 Task: Create a due date automation trigger when advanced on, on the tuesday after a card is due add fields with custom field "Resume" cleared at 11:00 AM.
Action: Mouse moved to (1191, 86)
Screenshot: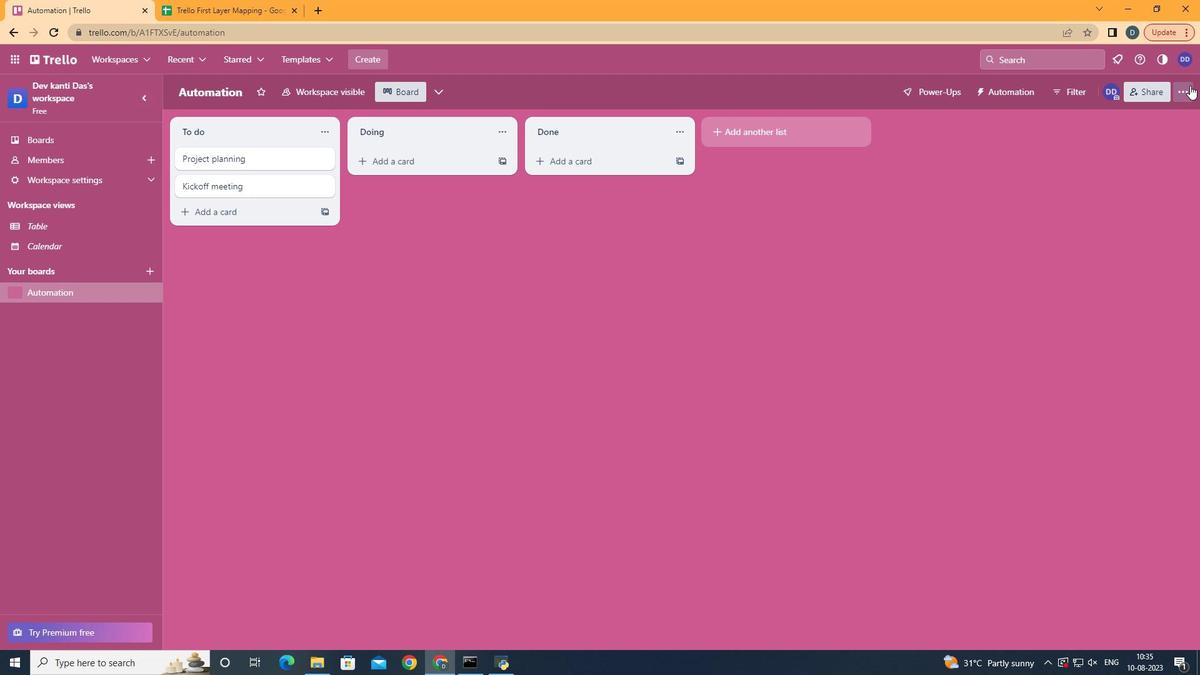 
Action: Mouse pressed left at (1191, 86)
Screenshot: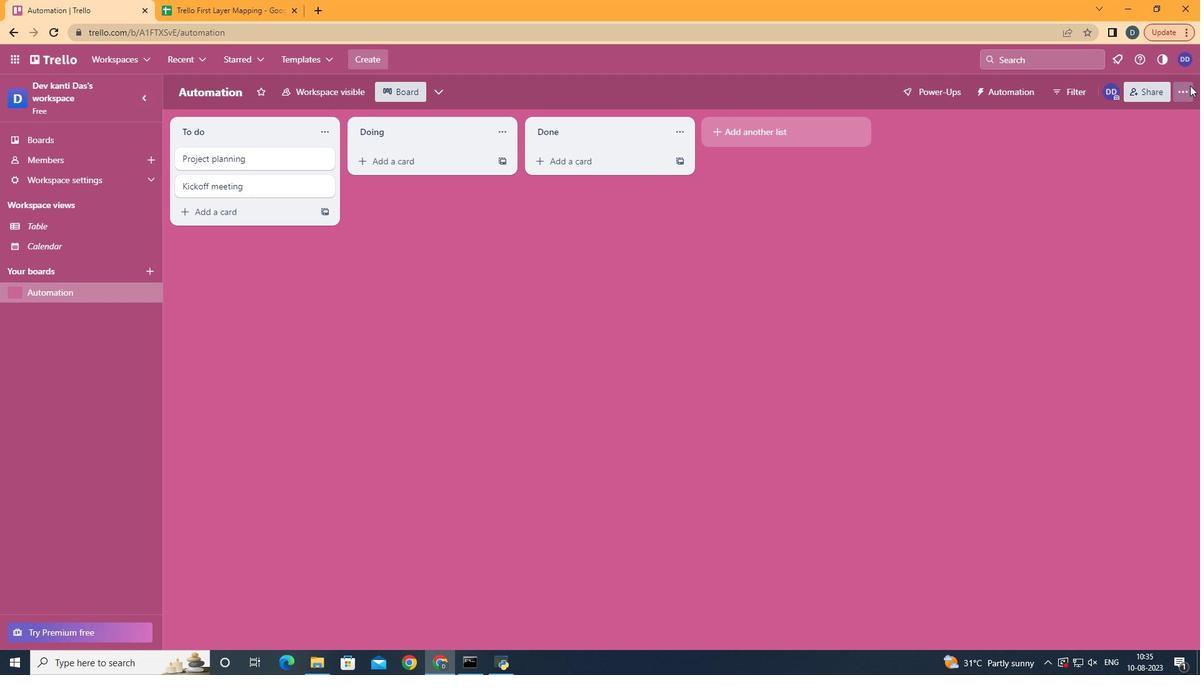 
Action: Mouse moved to (1095, 252)
Screenshot: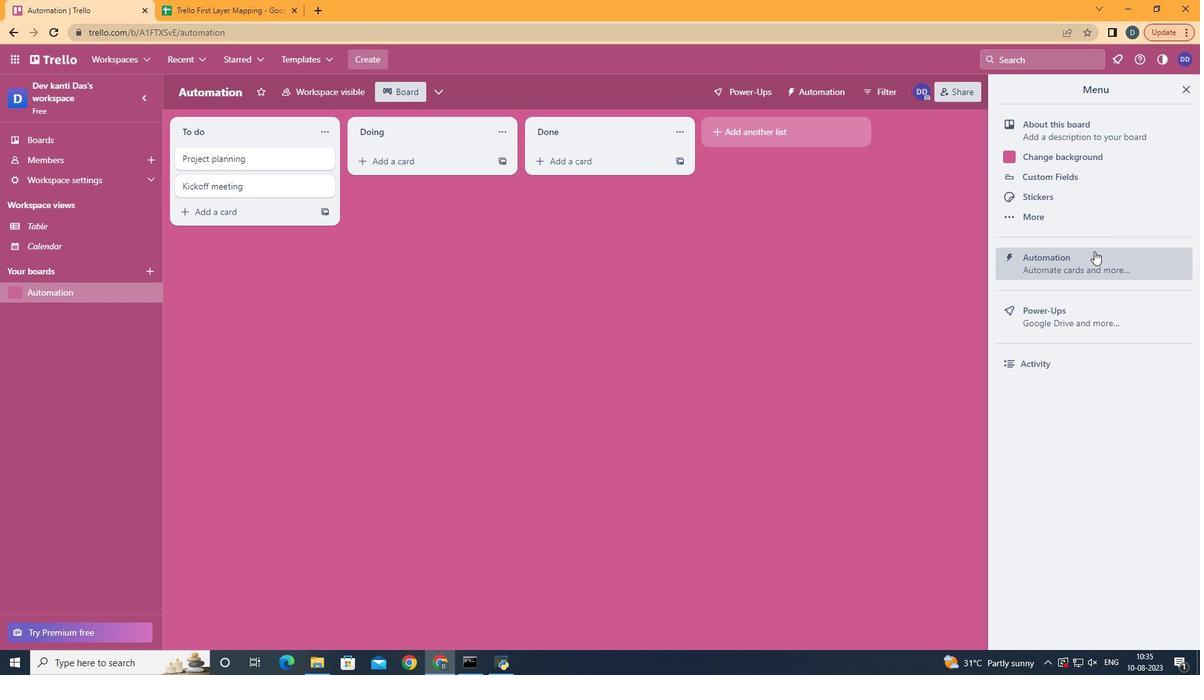
Action: Mouse pressed left at (1095, 252)
Screenshot: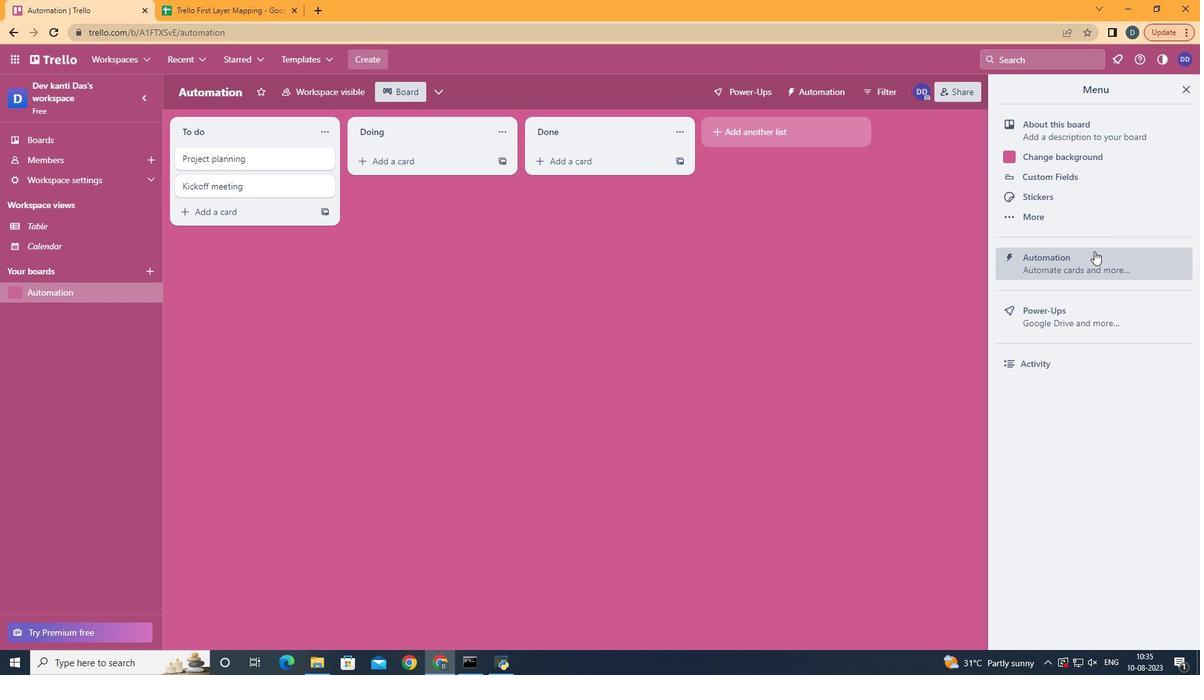 
Action: Mouse moved to (224, 243)
Screenshot: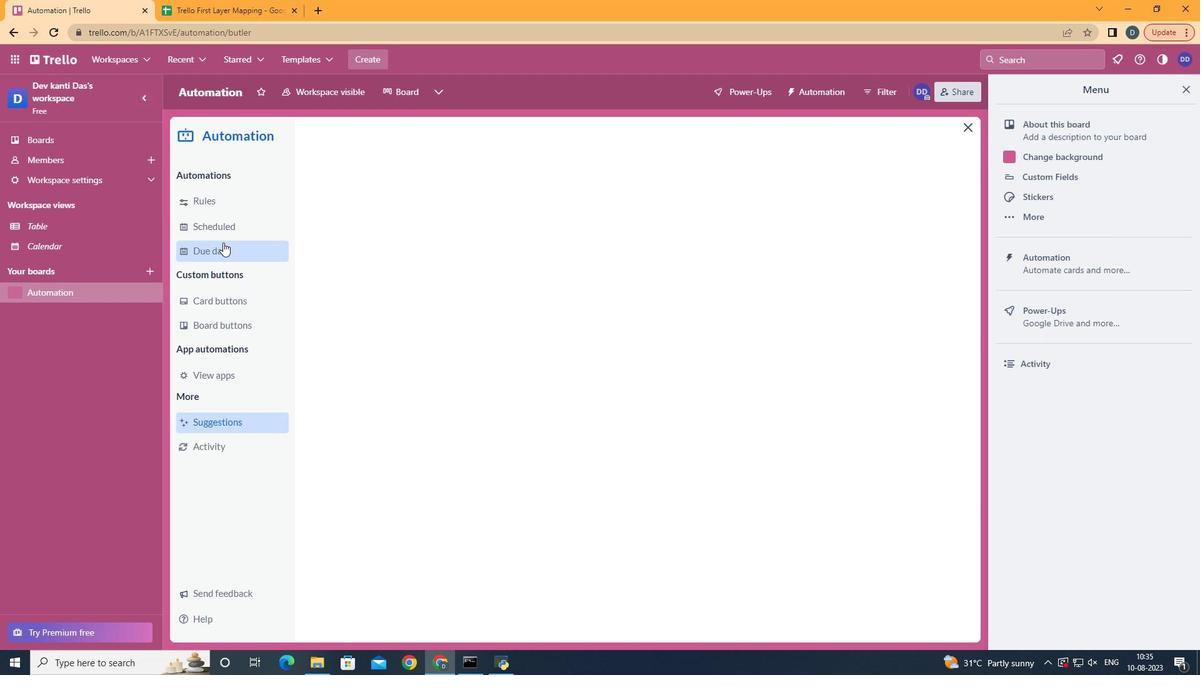 
Action: Mouse pressed left at (224, 243)
Screenshot: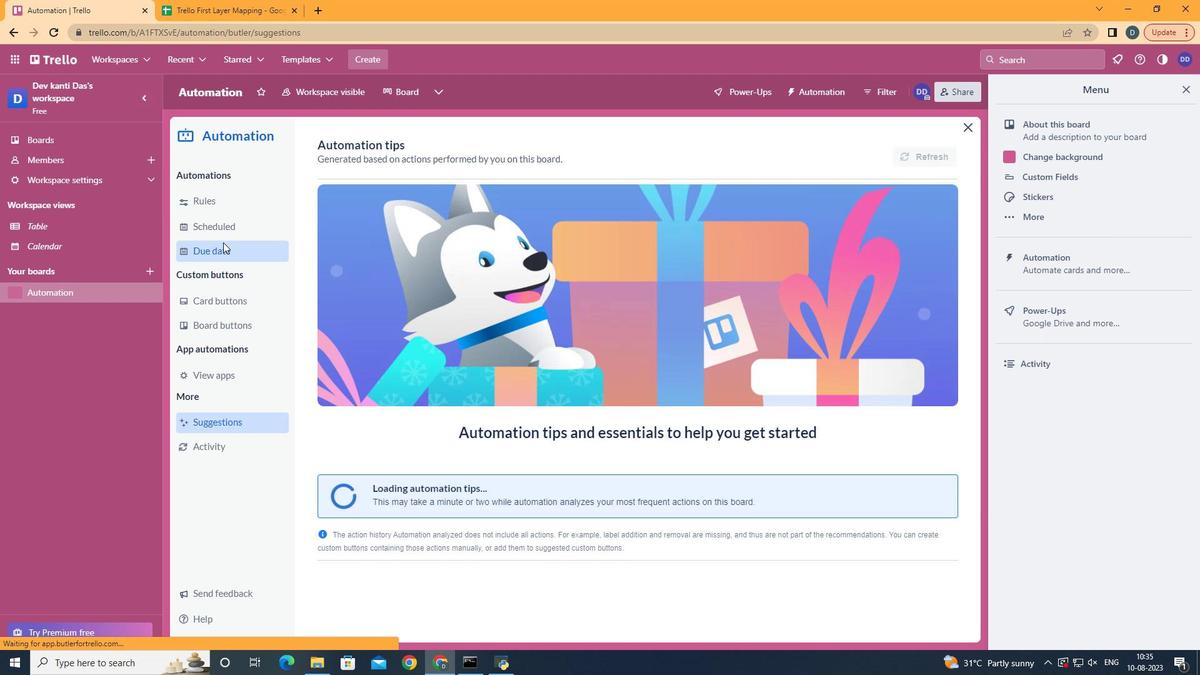 
Action: Mouse moved to (876, 153)
Screenshot: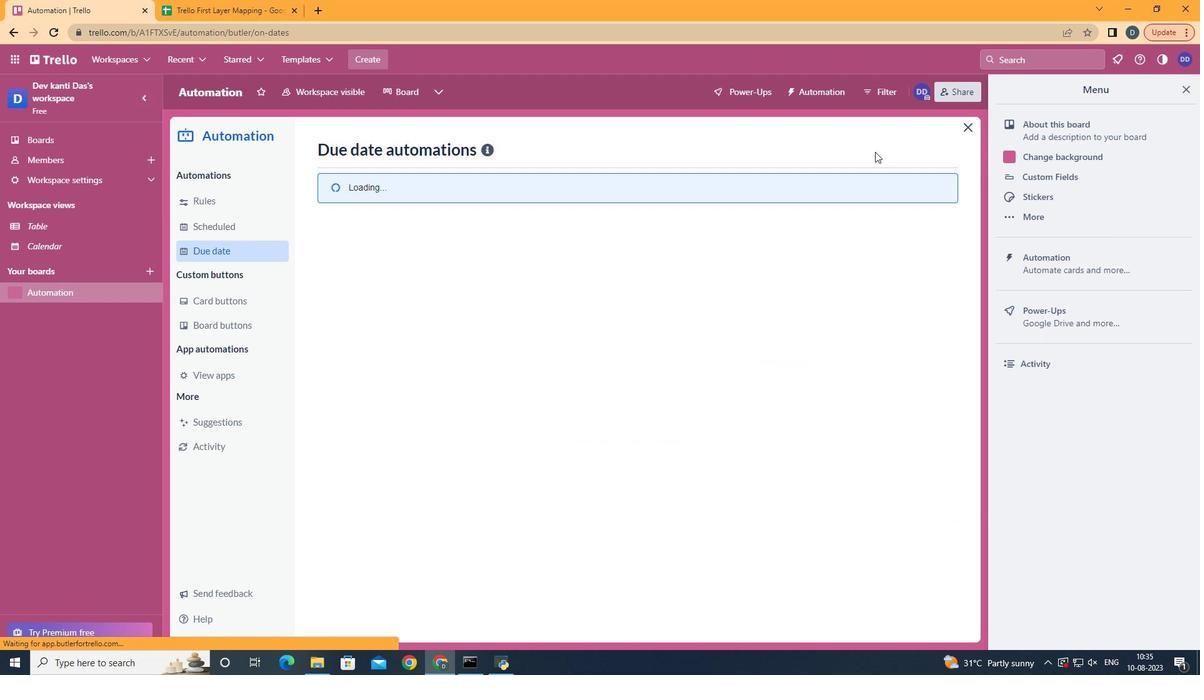 
Action: Mouse pressed left at (876, 153)
Screenshot: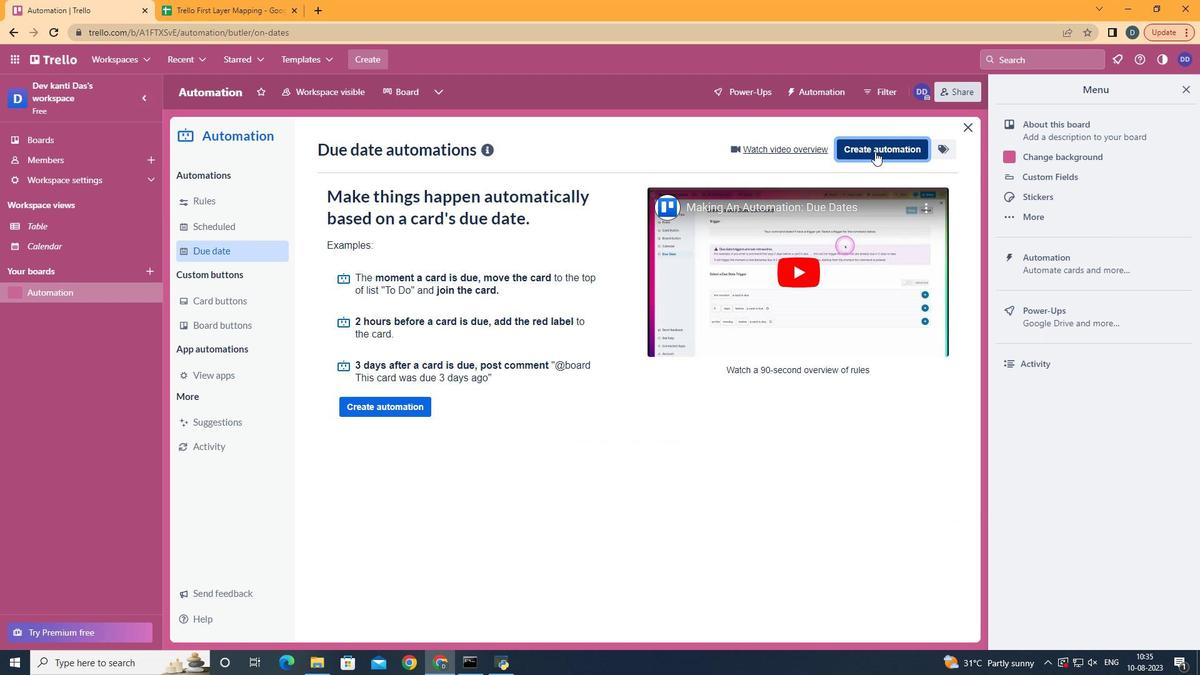 
Action: Mouse moved to (634, 265)
Screenshot: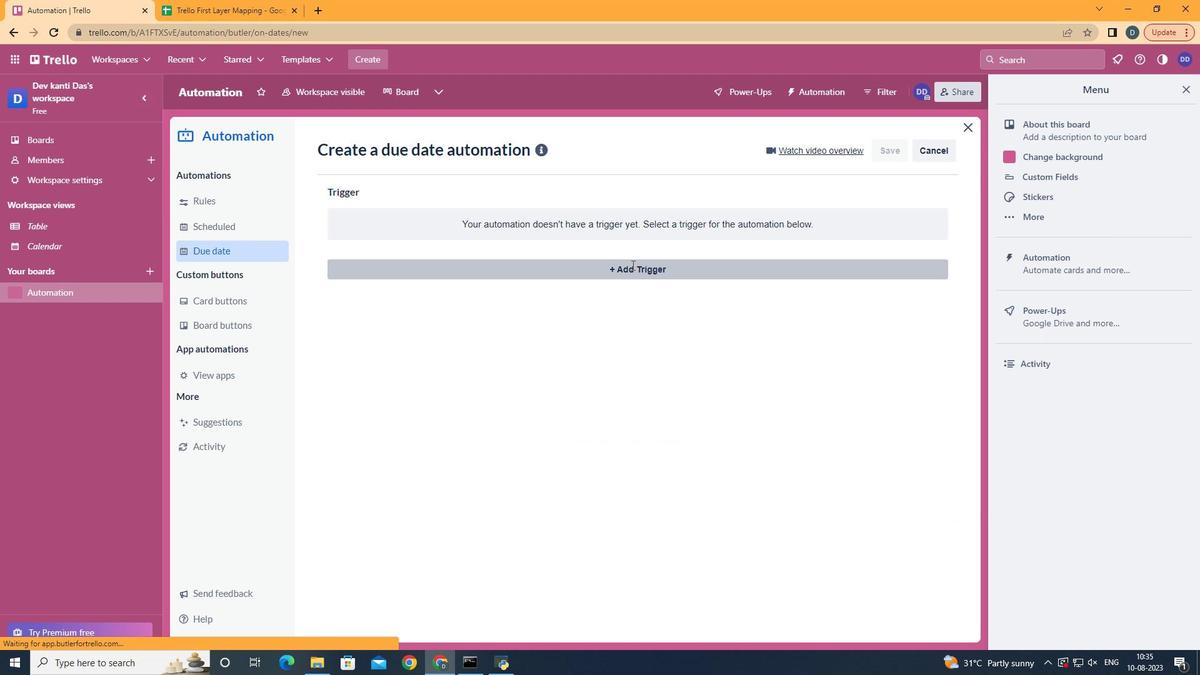 
Action: Mouse pressed left at (634, 265)
Screenshot: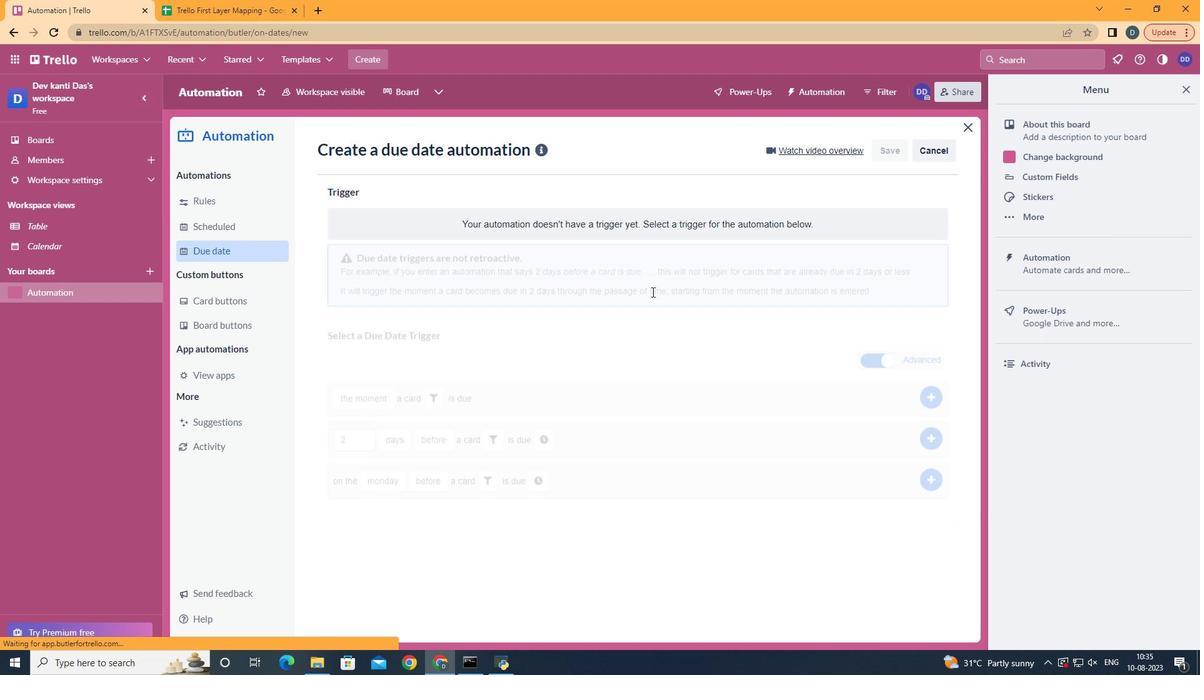 
Action: Mouse moved to (406, 356)
Screenshot: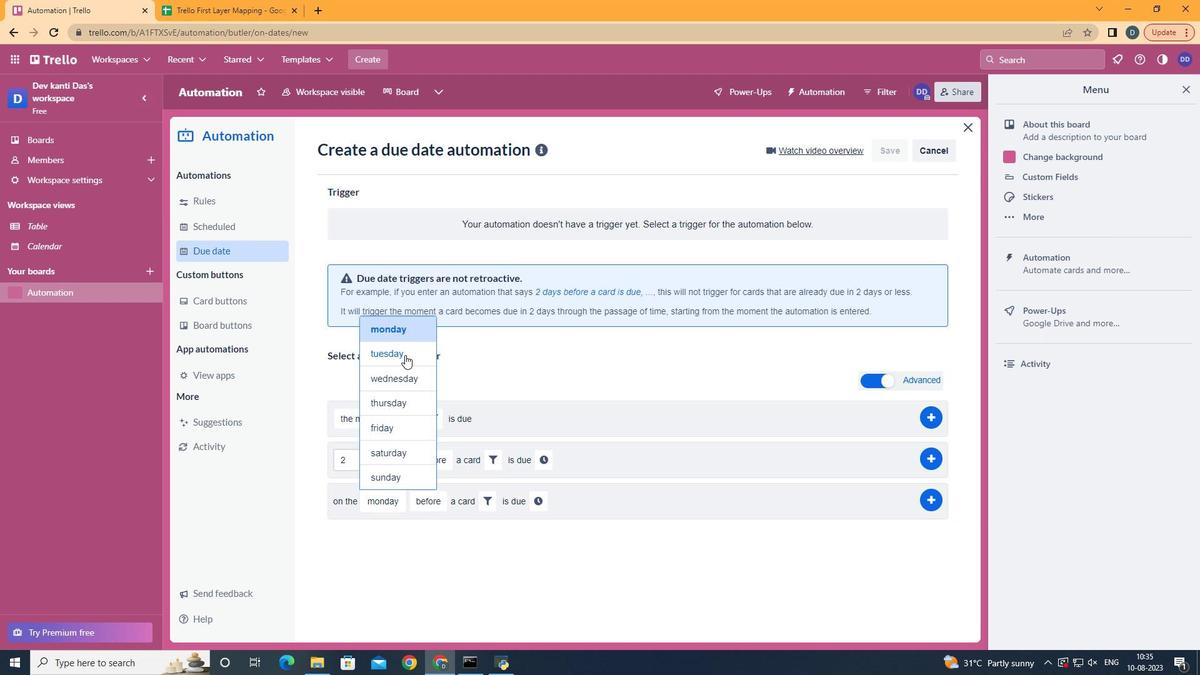 
Action: Mouse pressed left at (406, 356)
Screenshot: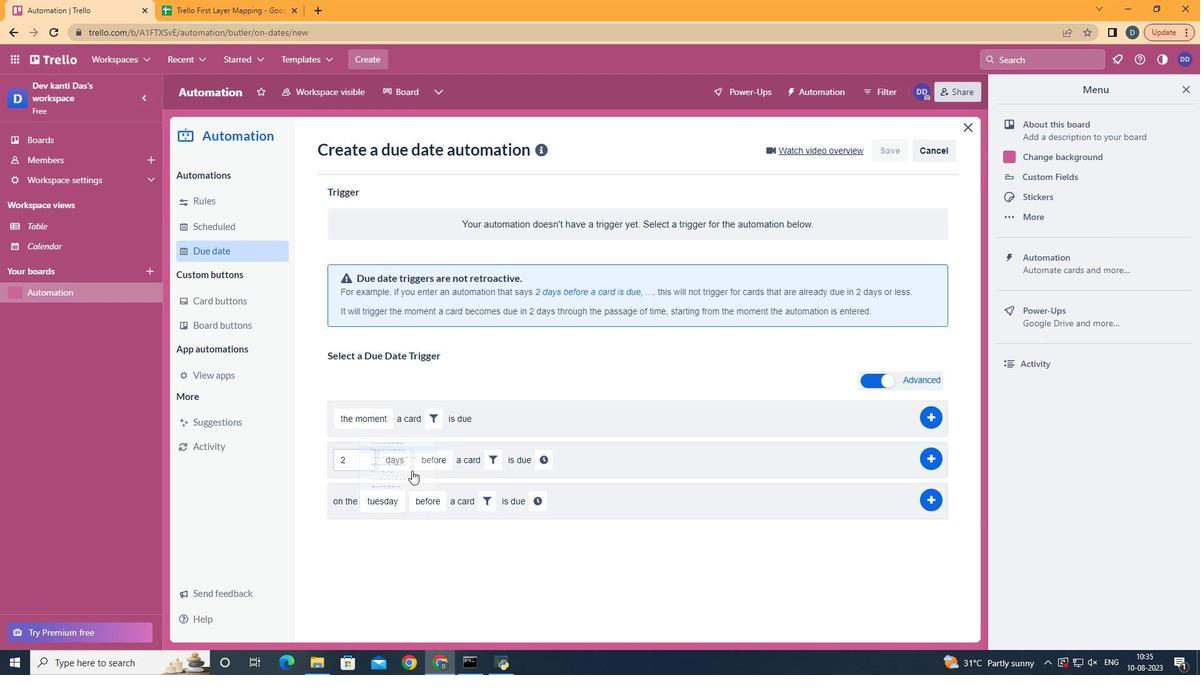 
Action: Mouse moved to (440, 543)
Screenshot: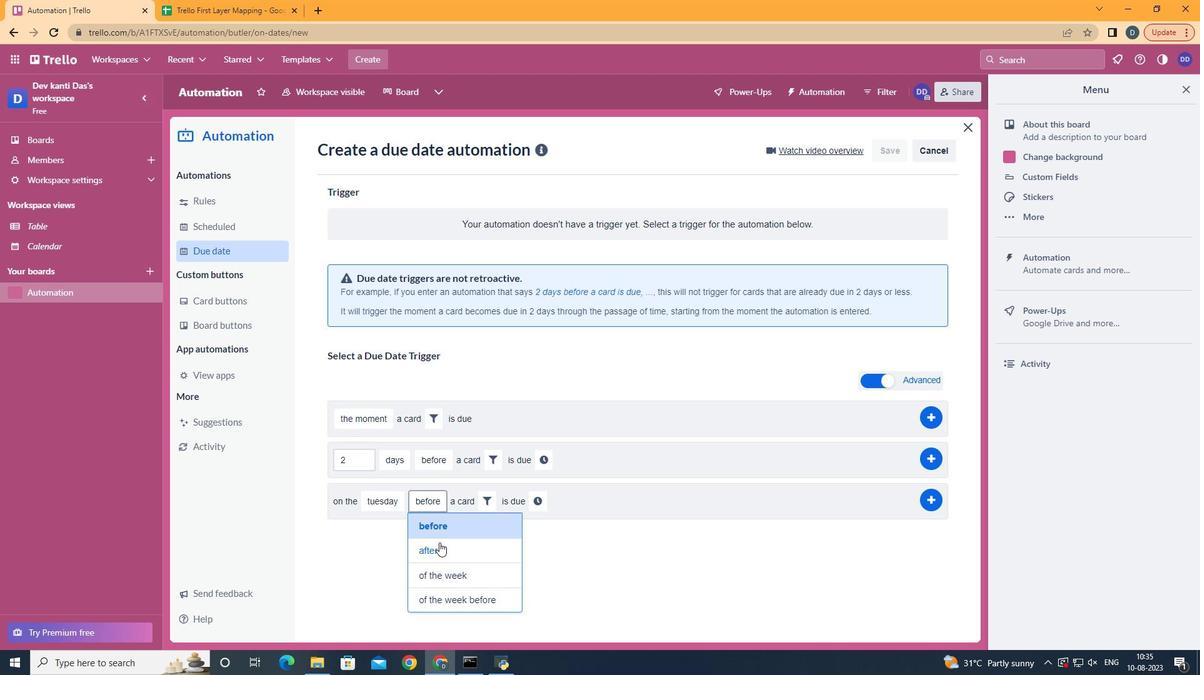 
Action: Mouse pressed left at (440, 543)
Screenshot: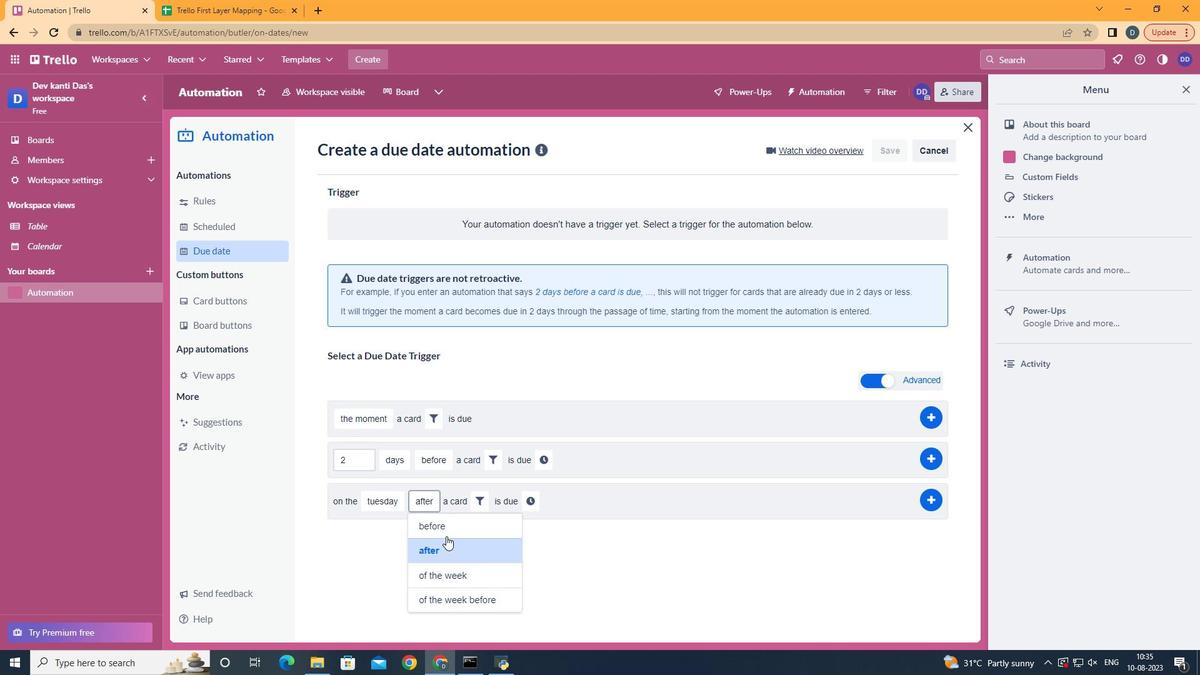 
Action: Mouse moved to (478, 509)
Screenshot: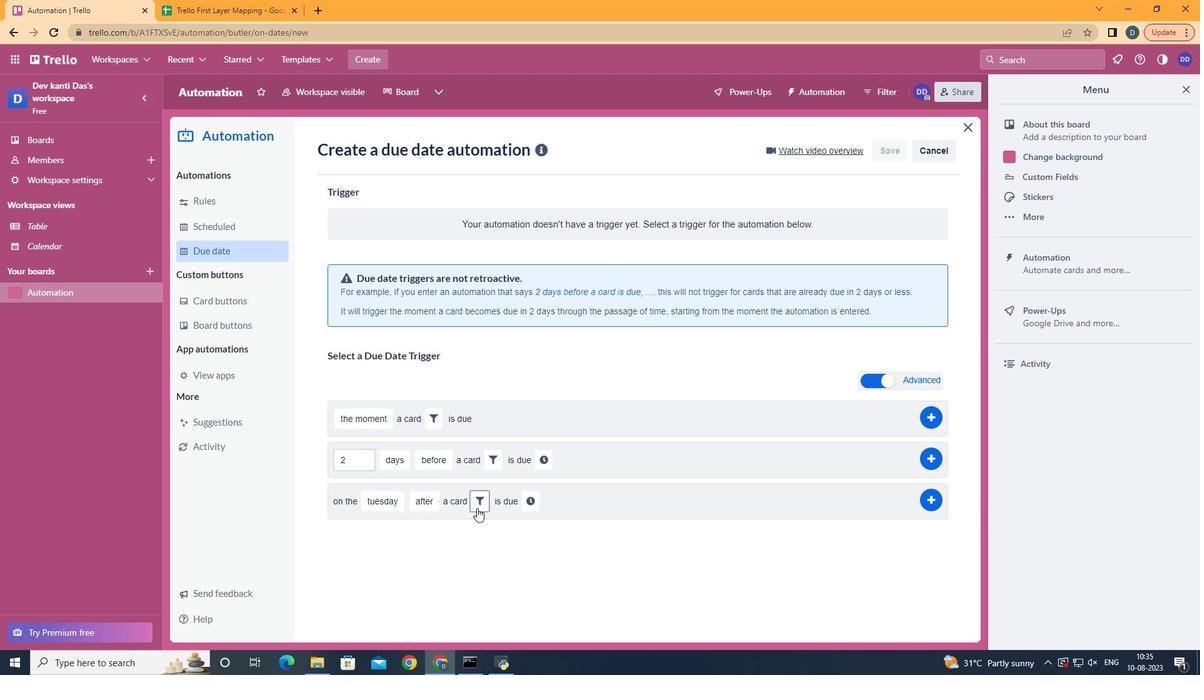 
Action: Mouse pressed left at (478, 509)
Screenshot: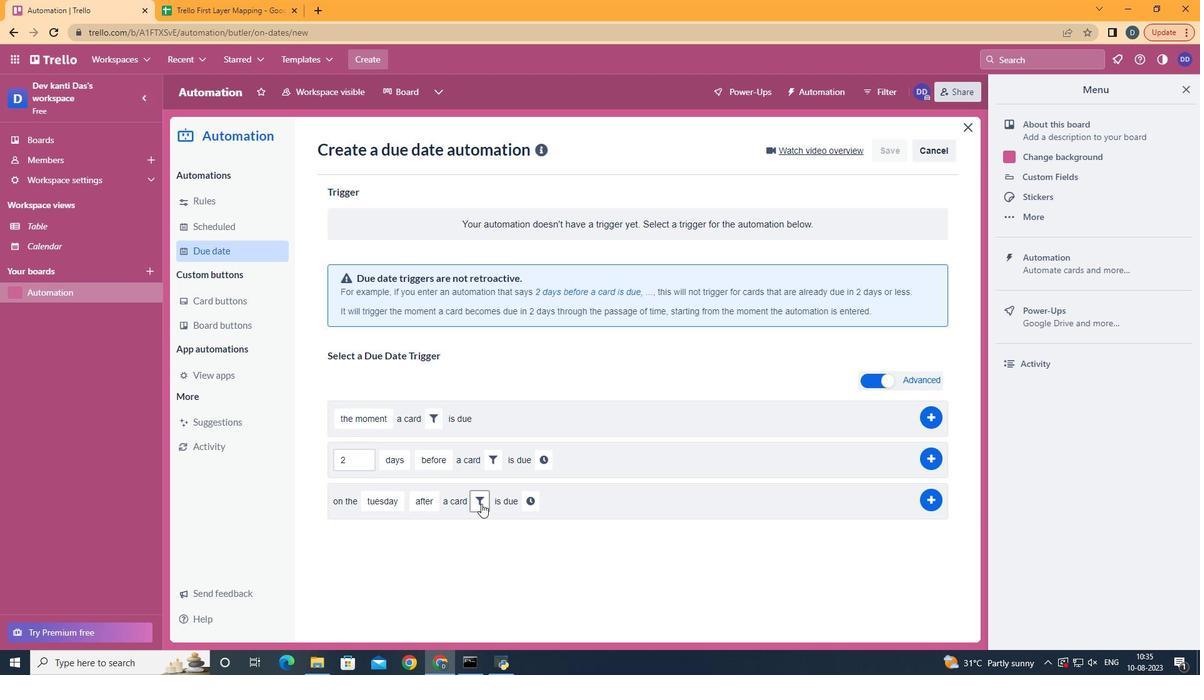 
Action: Mouse moved to (678, 533)
Screenshot: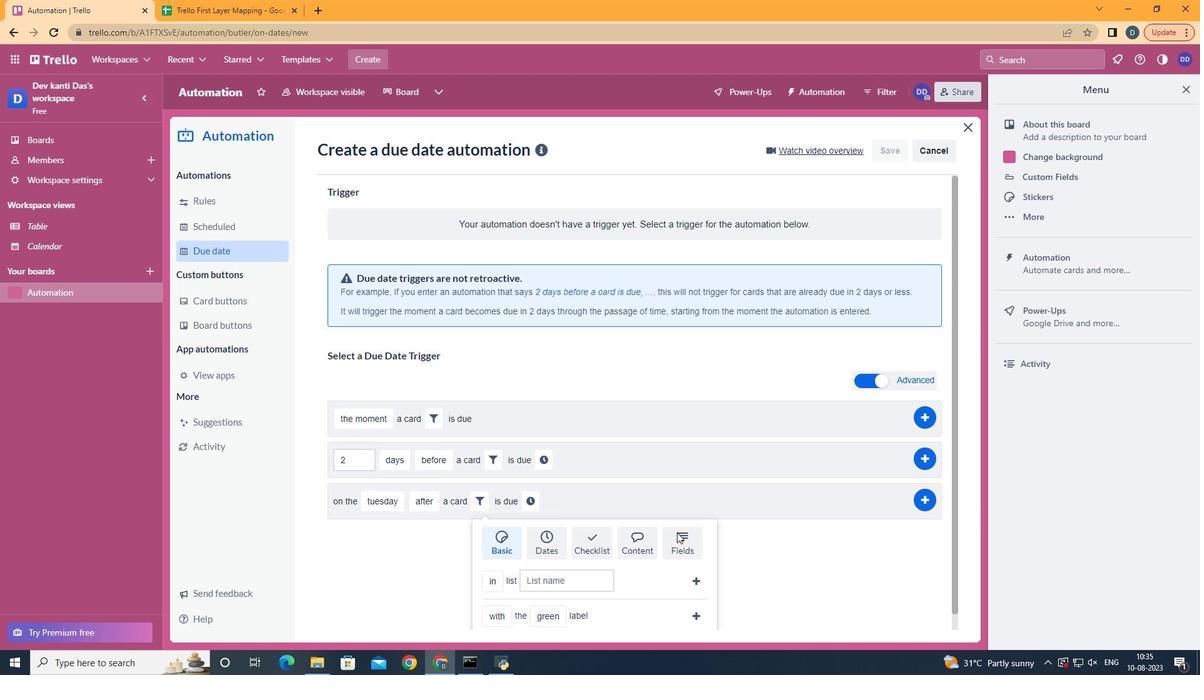 
Action: Mouse pressed left at (678, 533)
Screenshot: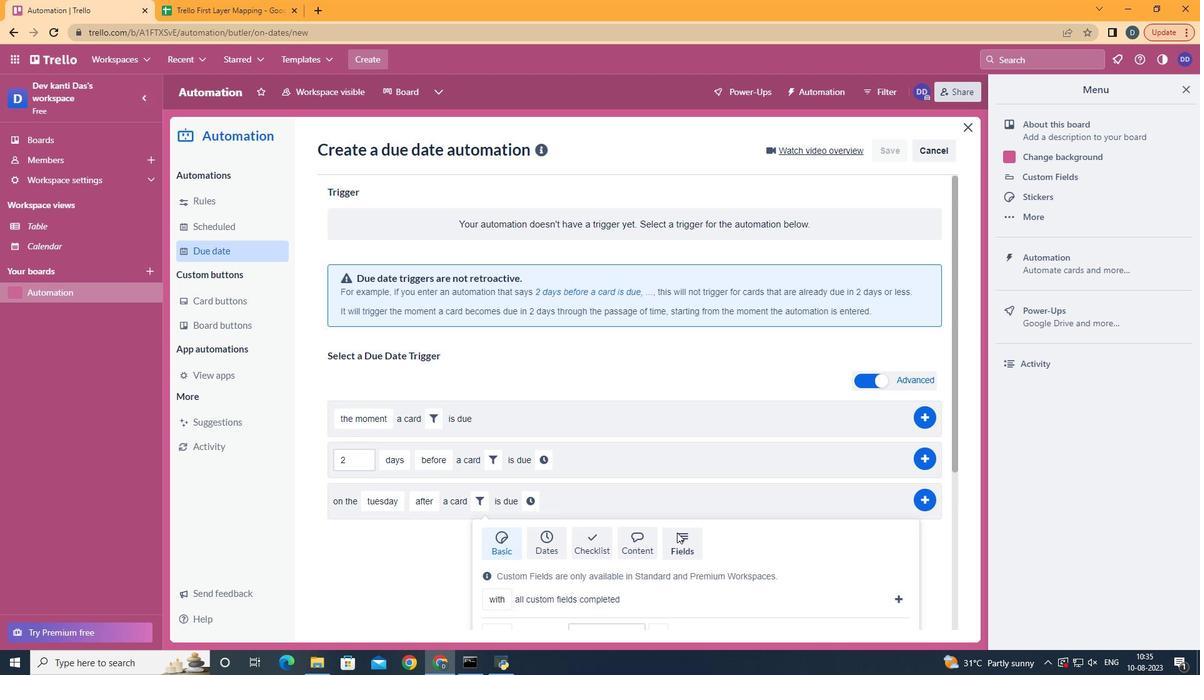 
Action: Mouse scrolled (678, 533) with delta (0, 0)
Screenshot: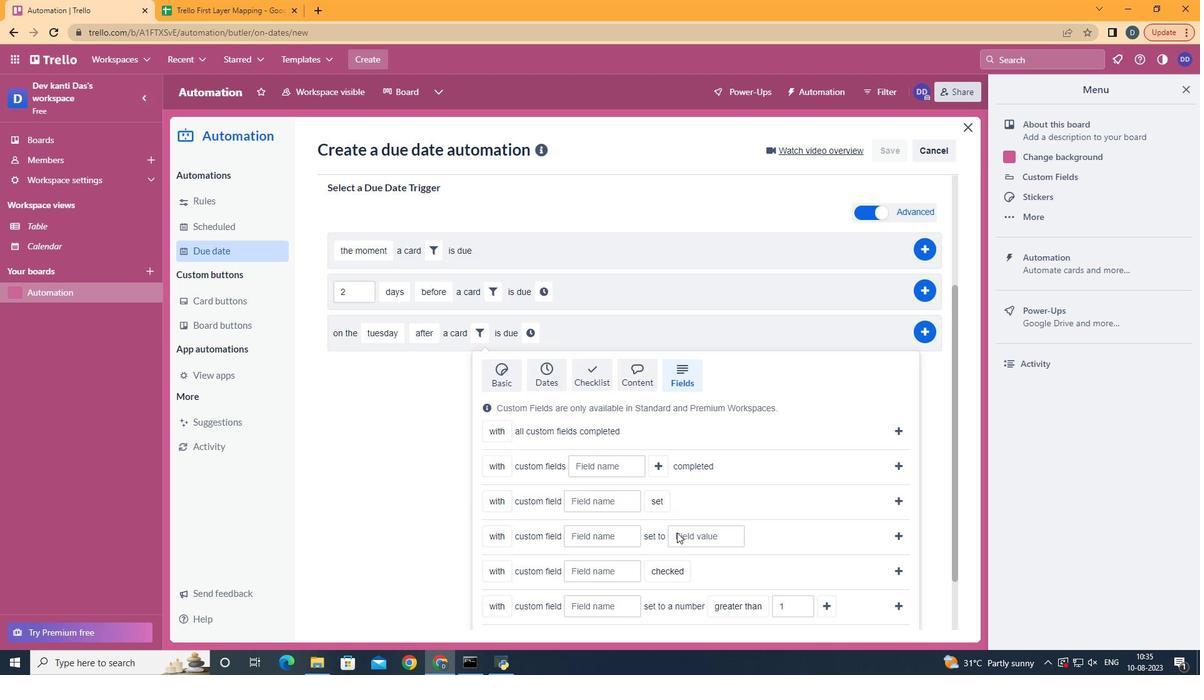 
Action: Mouse scrolled (678, 533) with delta (0, 0)
Screenshot: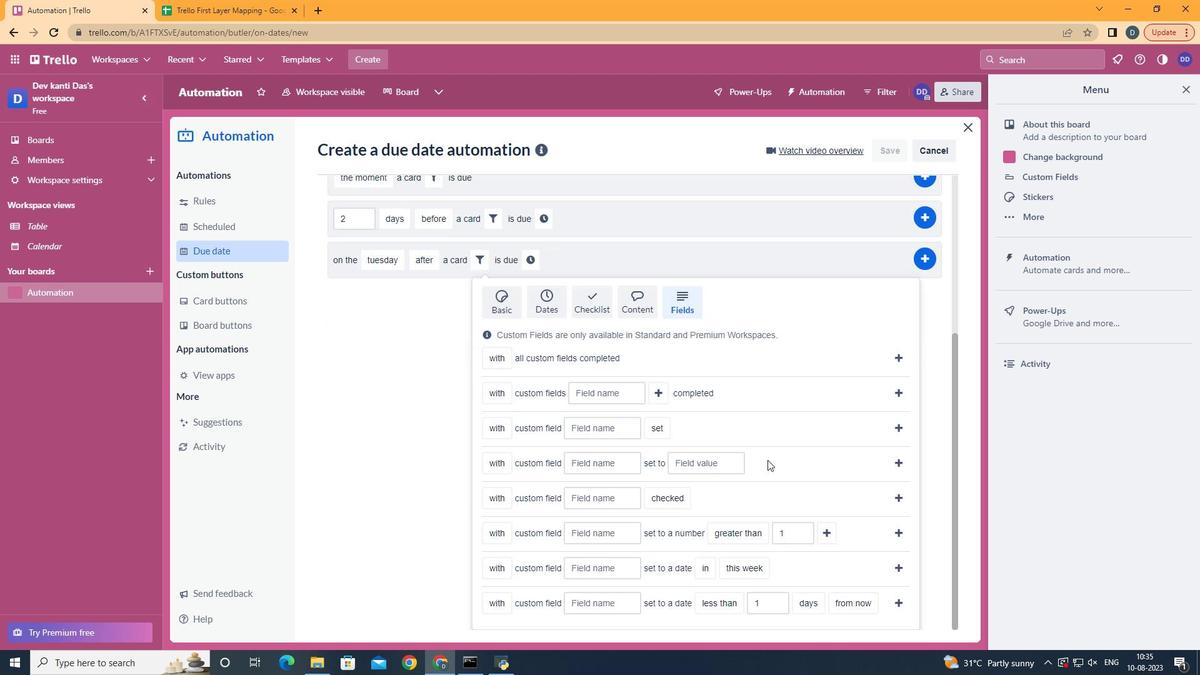 
Action: Mouse scrolled (678, 533) with delta (0, 0)
Screenshot: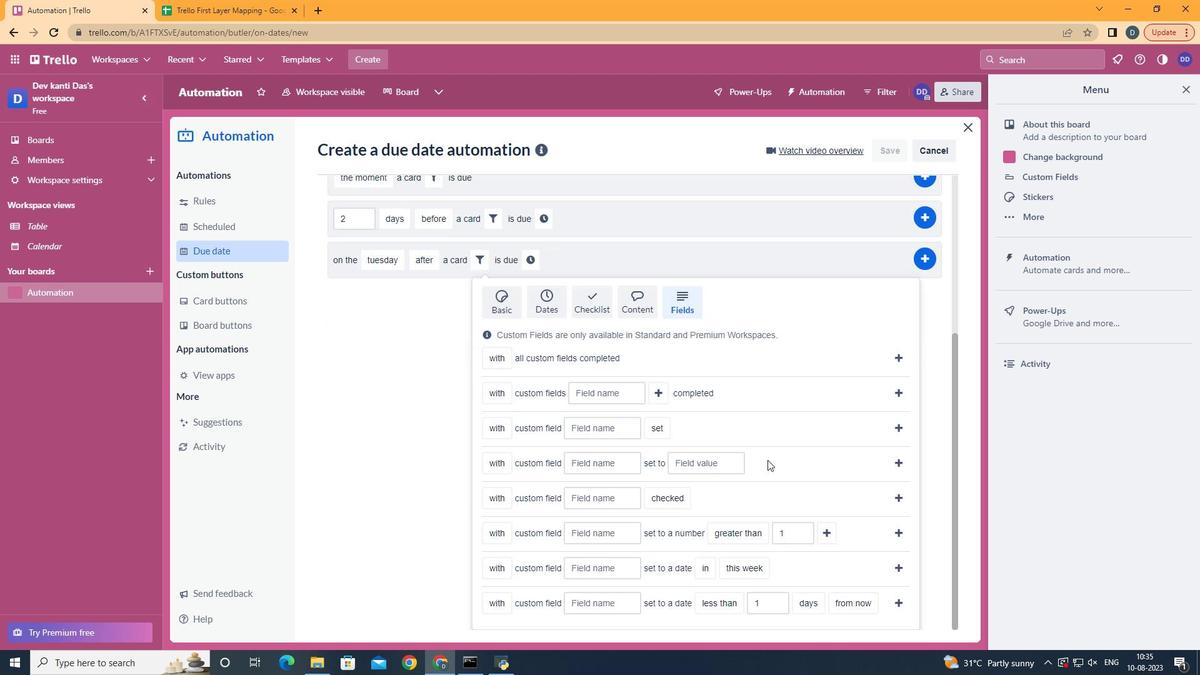 
Action: Mouse scrolled (678, 533) with delta (0, 0)
Screenshot: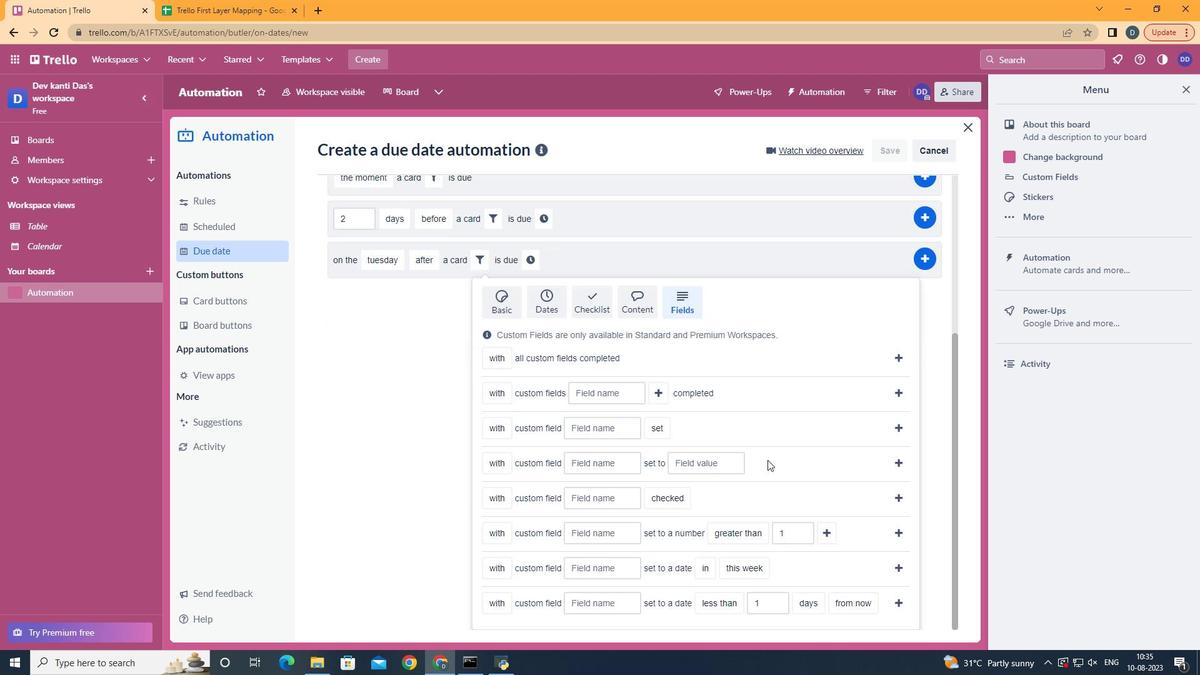 
Action: Mouse moved to (510, 458)
Screenshot: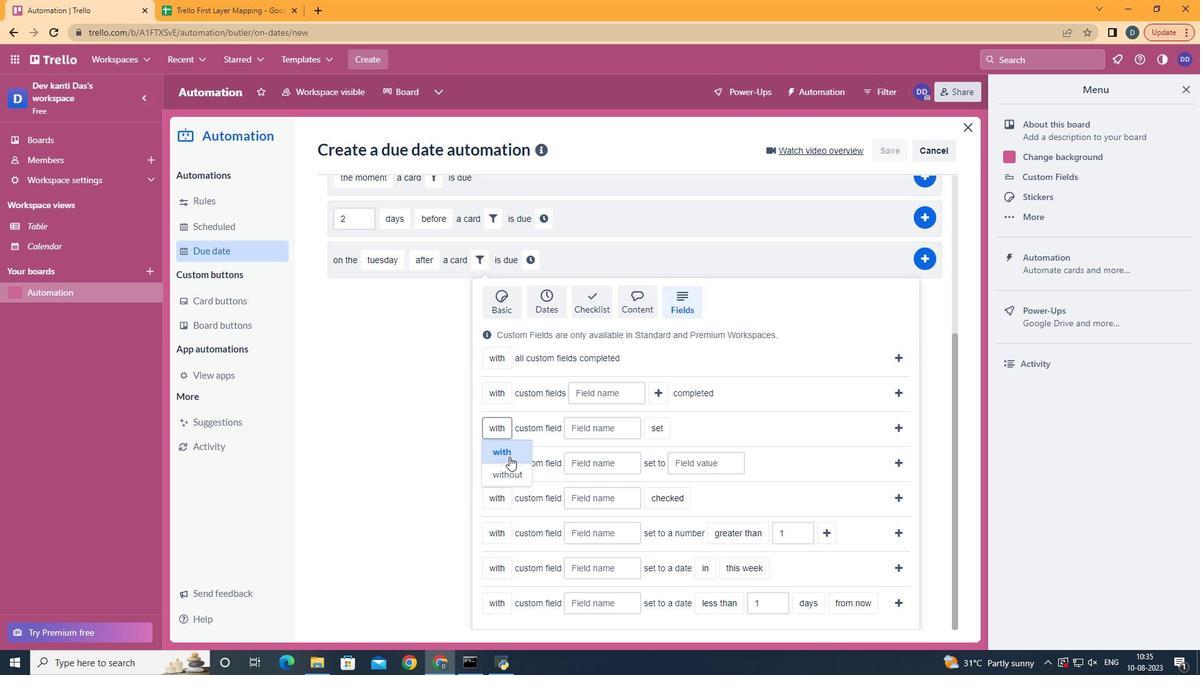 
Action: Mouse pressed left at (510, 458)
Screenshot: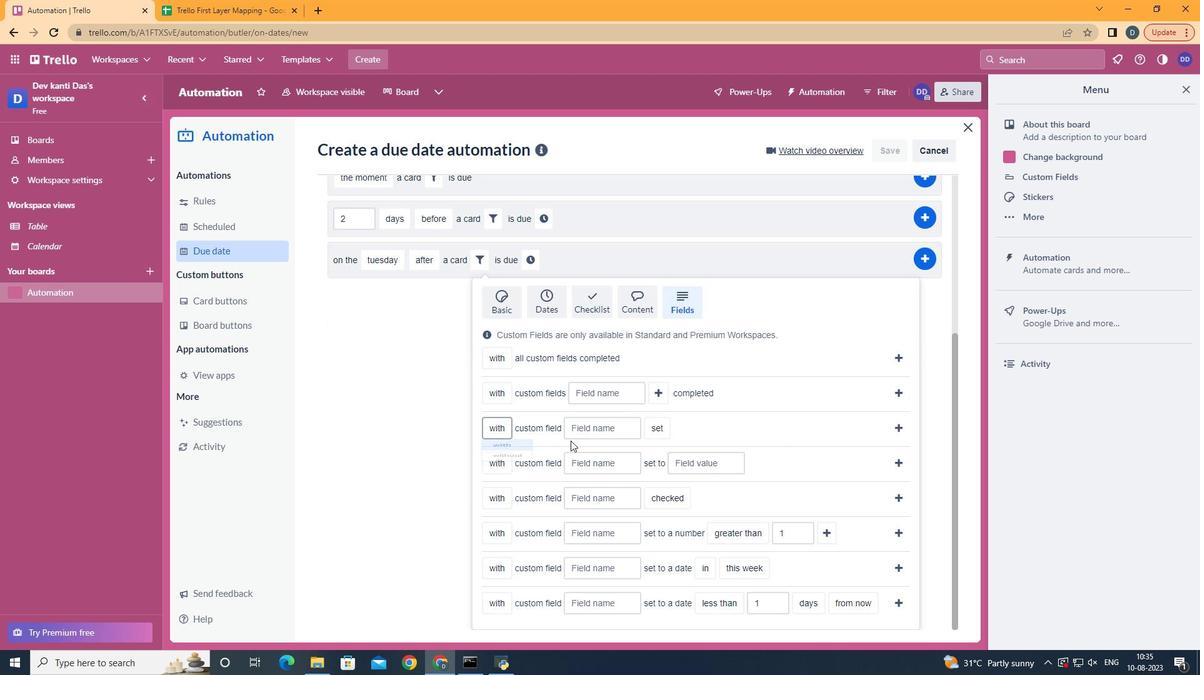 
Action: Mouse moved to (588, 436)
Screenshot: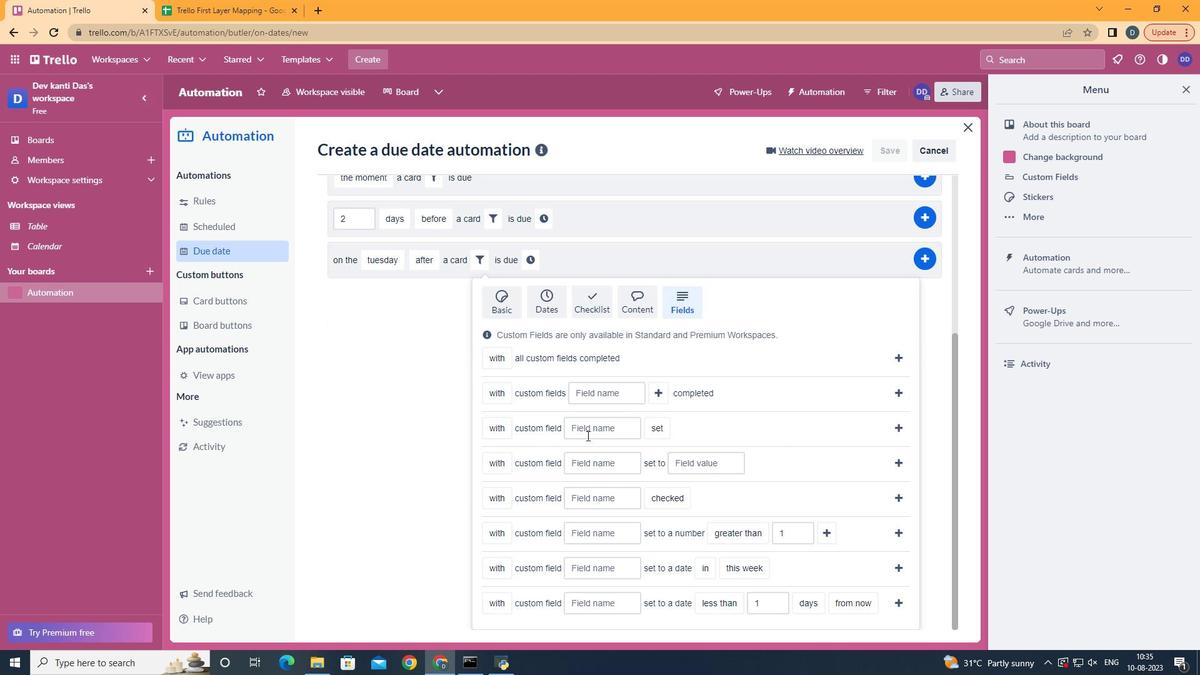 
Action: Mouse pressed left at (588, 436)
Screenshot: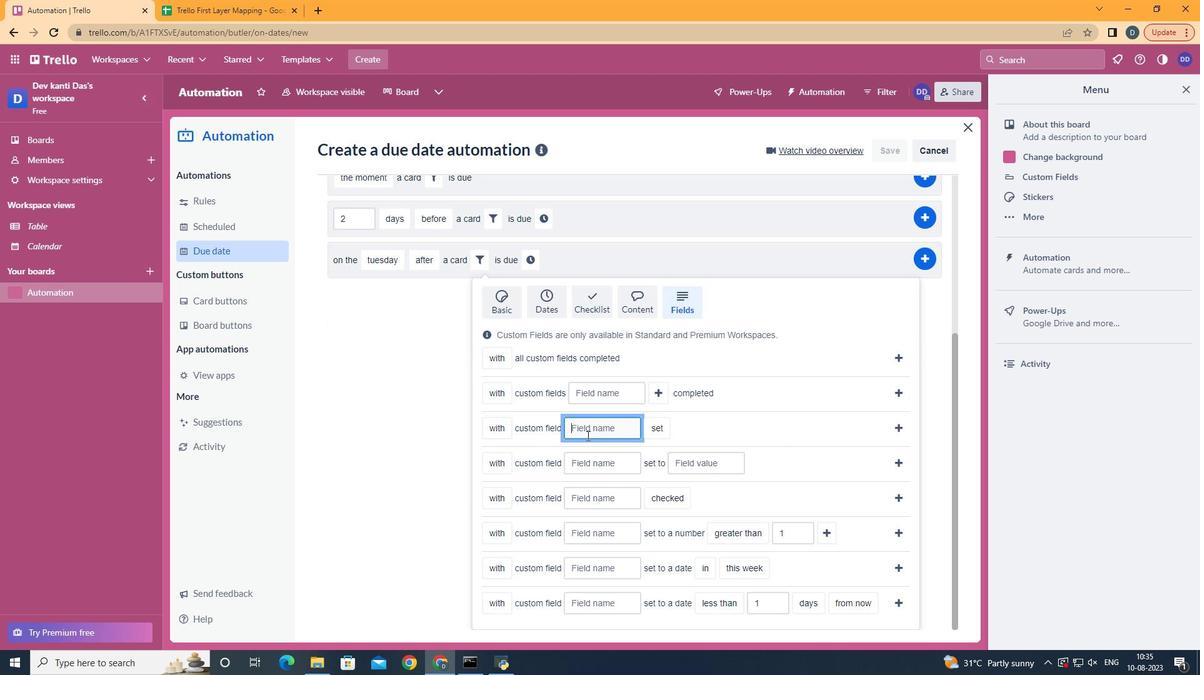 
Action: Key pressed <Key.shift>Resume
Screenshot: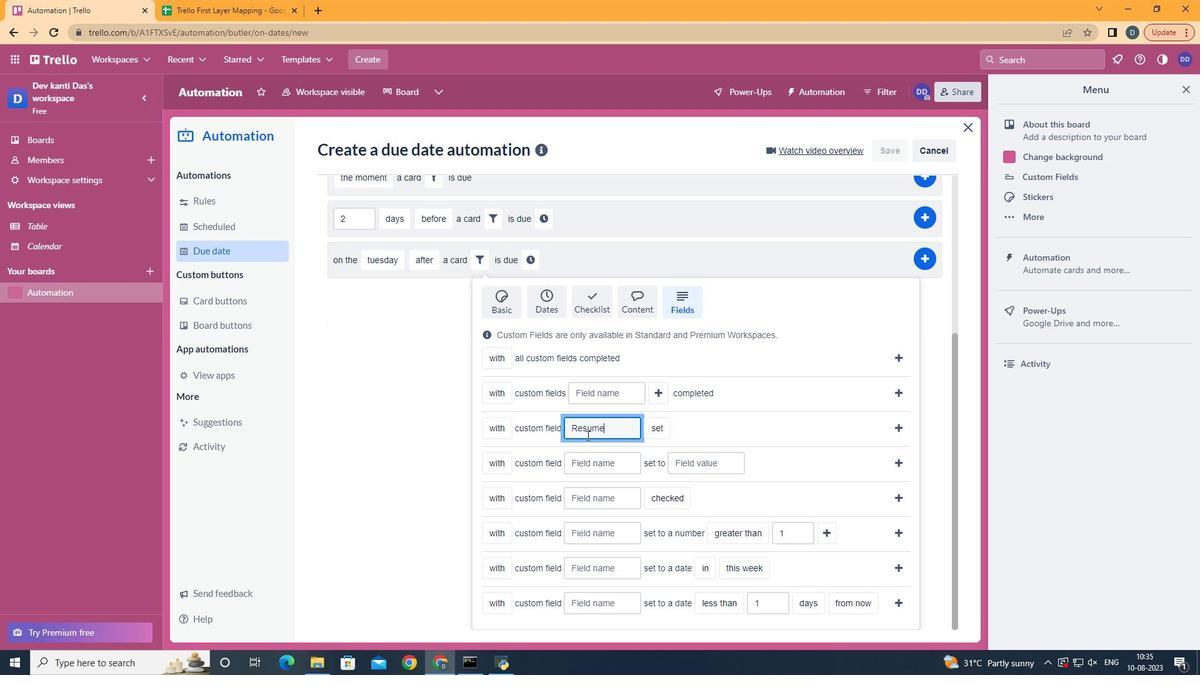 
Action: Mouse moved to (662, 473)
Screenshot: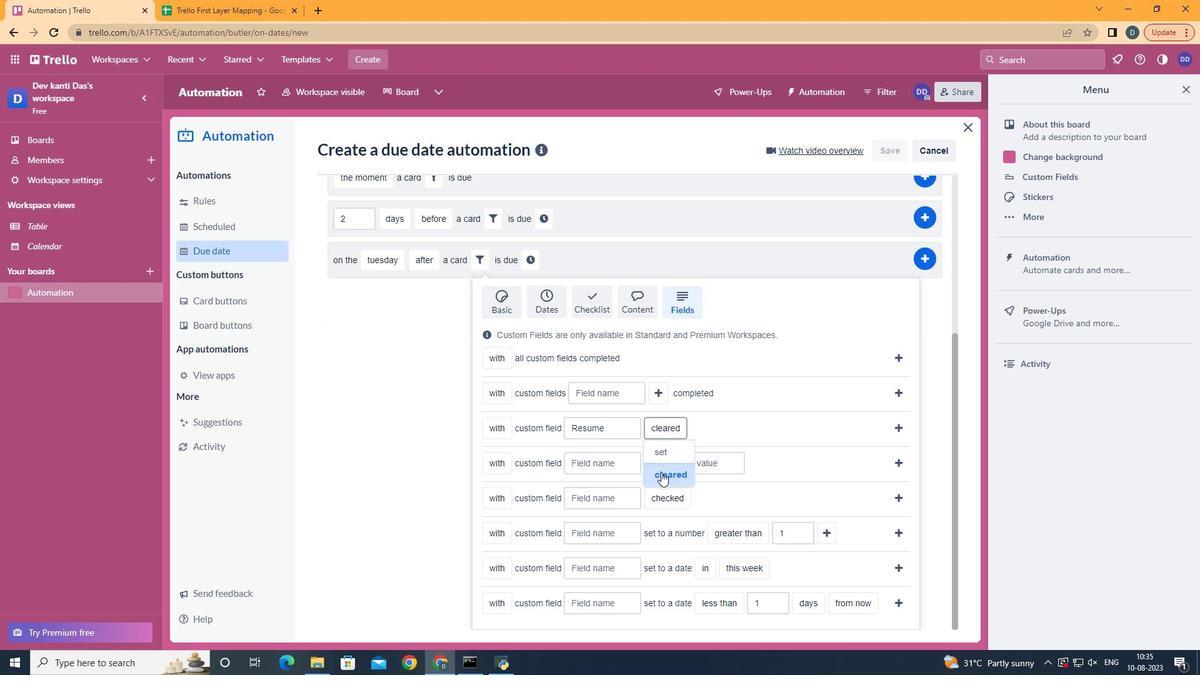 
Action: Mouse pressed left at (662, 473)
Screenshot: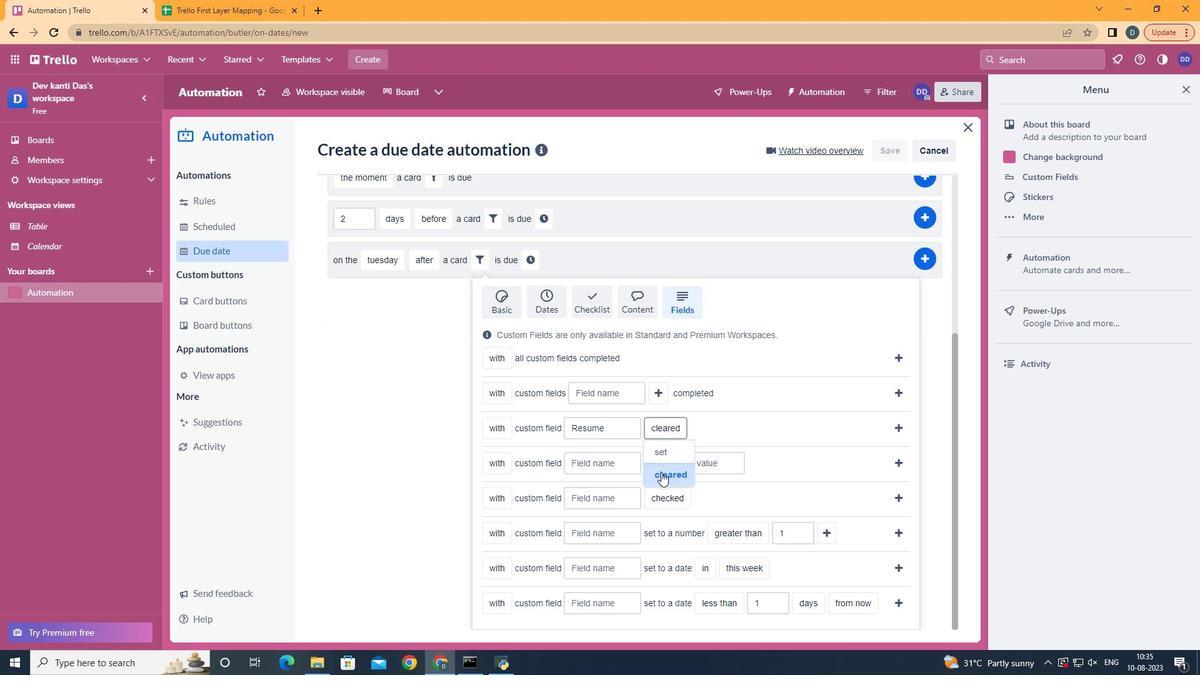 
Action: Mouse moved to (903, 430)
Screenshot: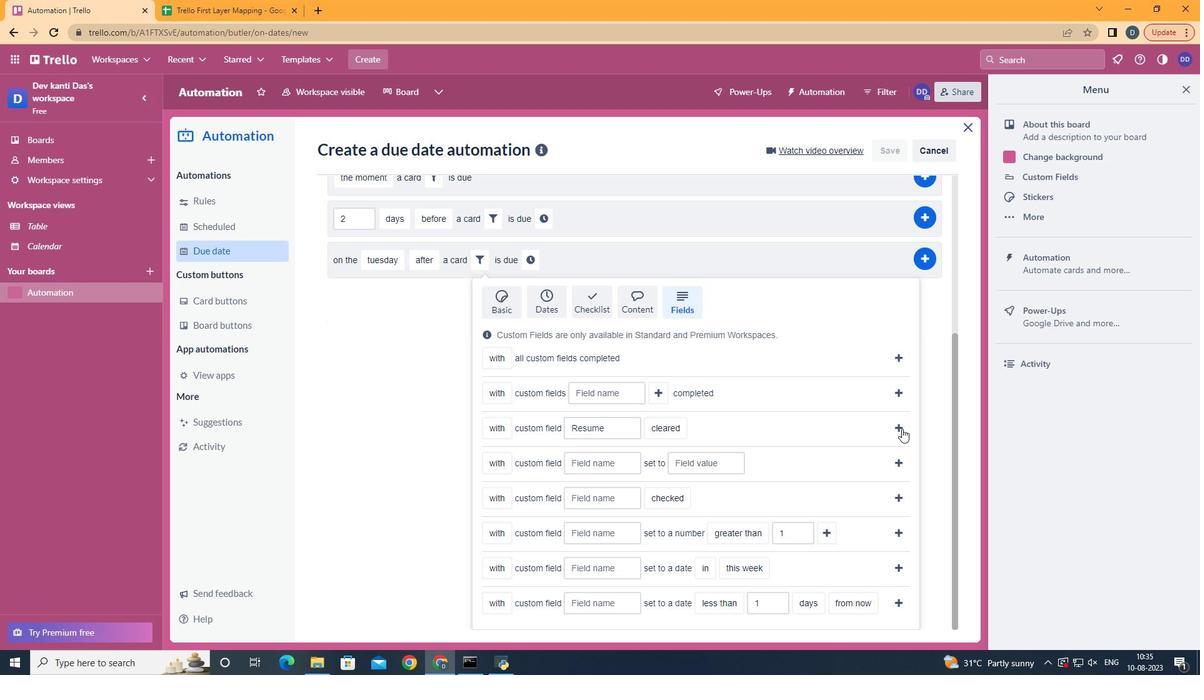 
Action: Mouse pressed left at (903, 430)
Screenshot: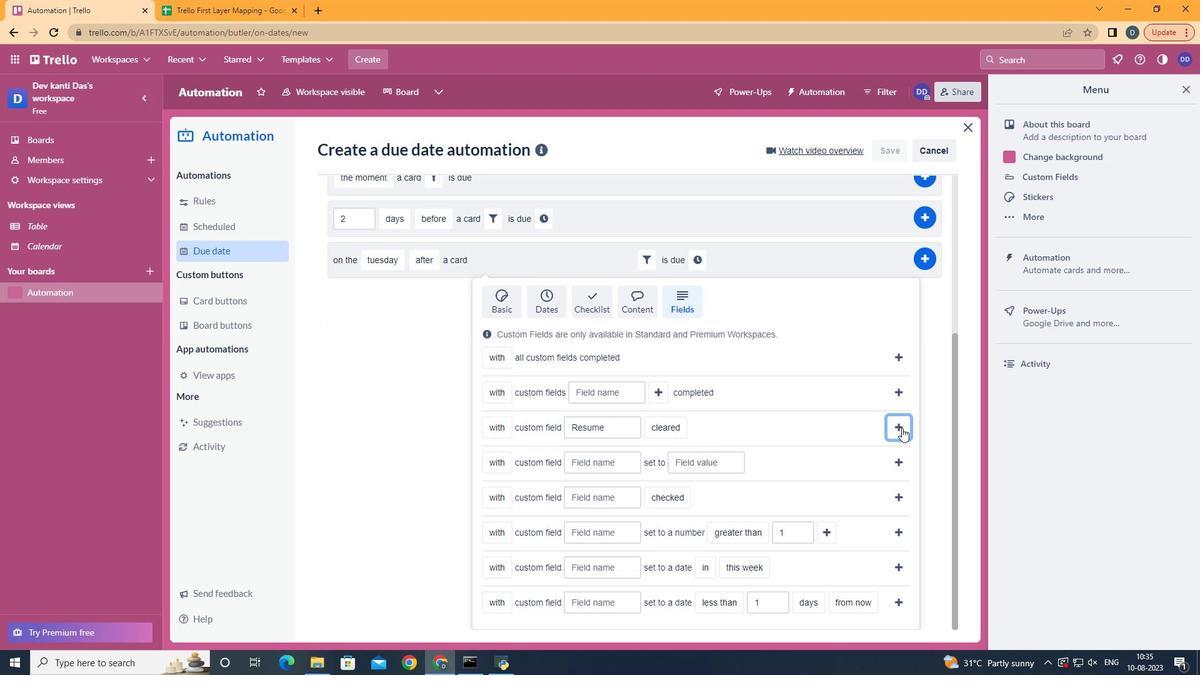 
Action: Mouse moved to (702, 507)
Screenshot: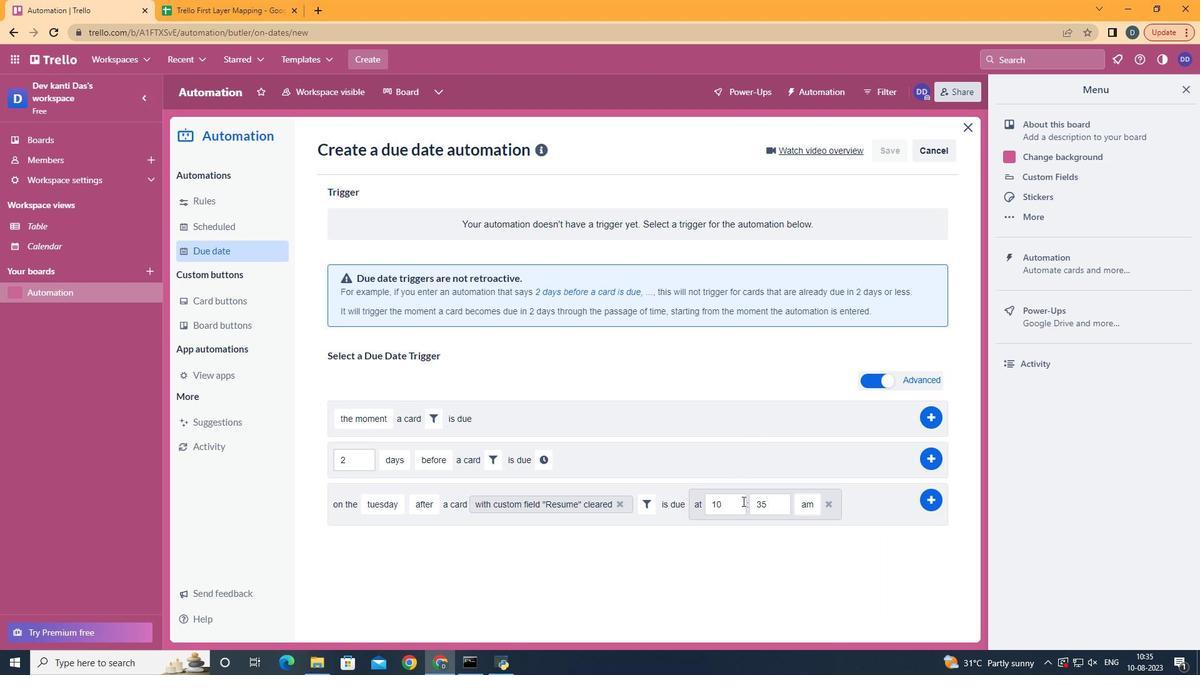 
Action: Mouse pressed left at (702, 507)
Screenshot: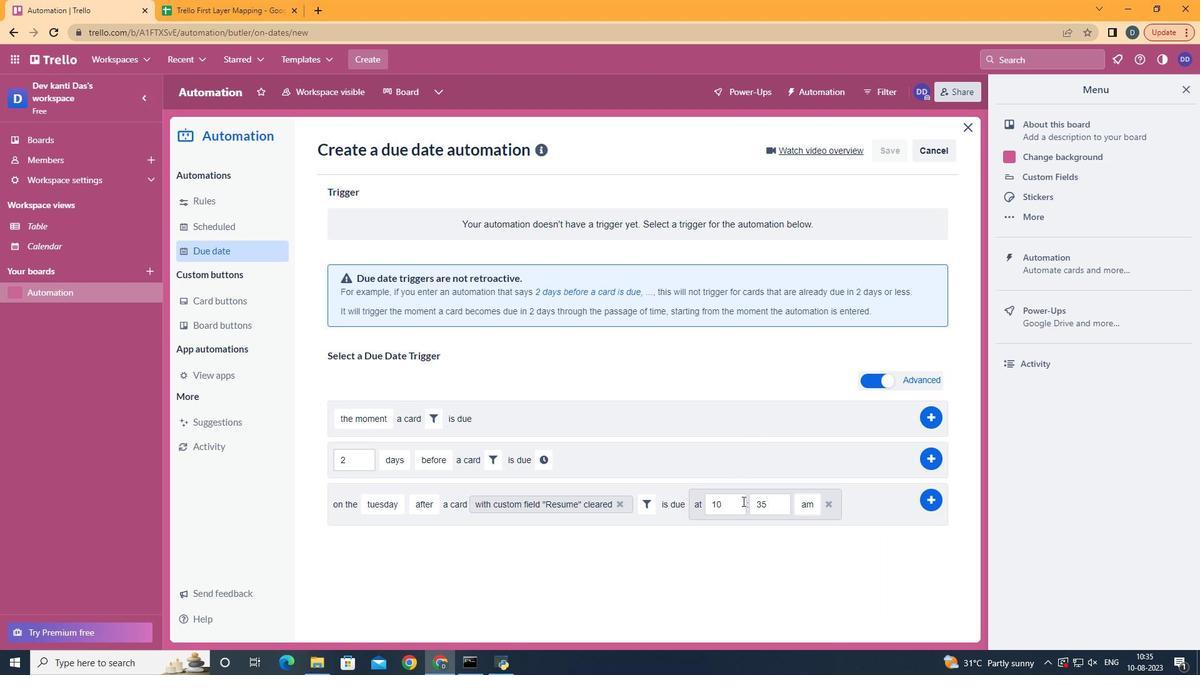 
Action: Mouse moved to (743, 502)
Screenshot: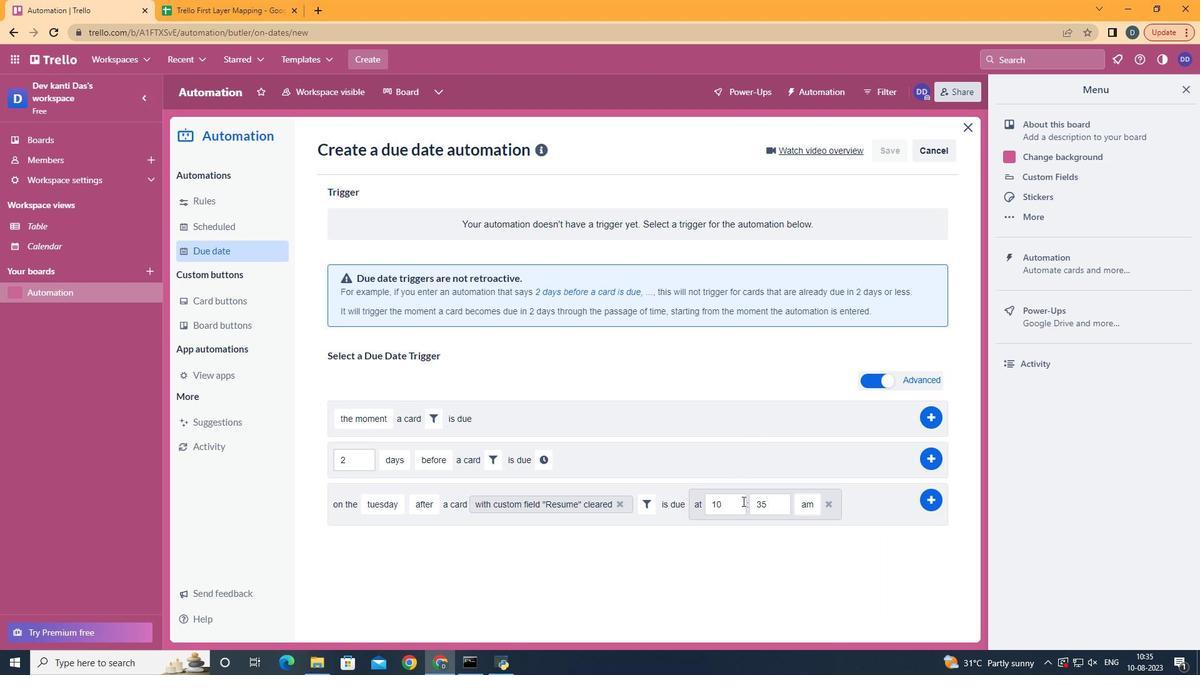 
Action: Mouse pressed left at (743, 502)
Screenshot: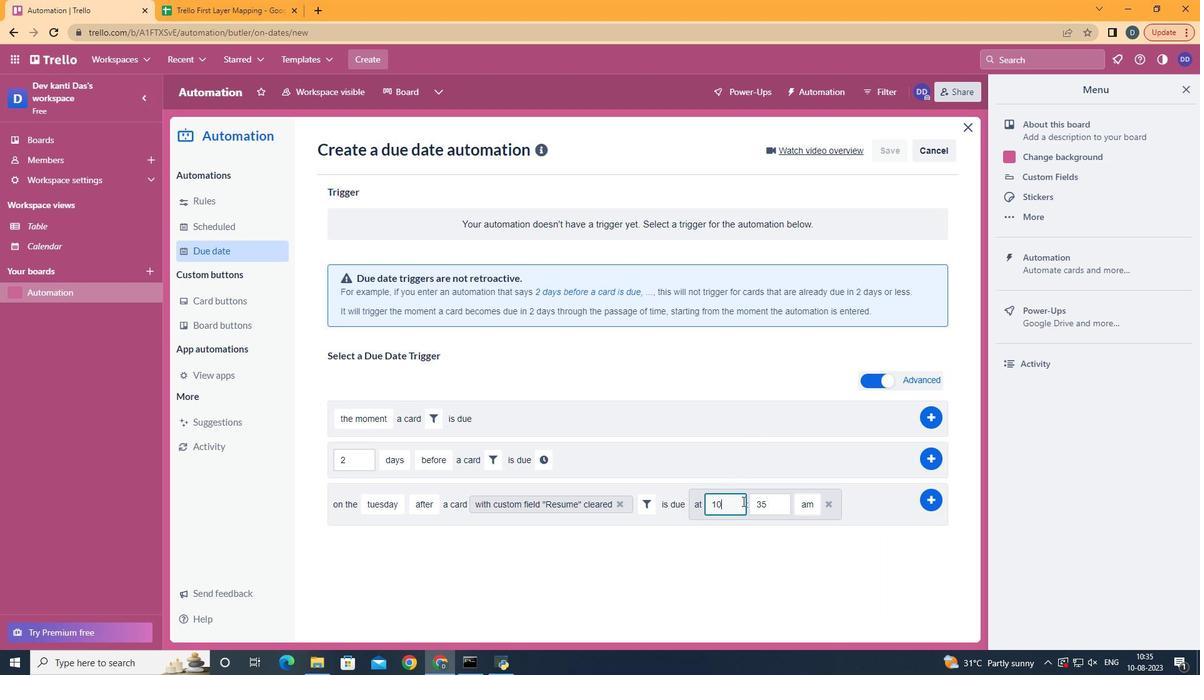 
Action: Key pressed <Key.backspace>1
Screenshot: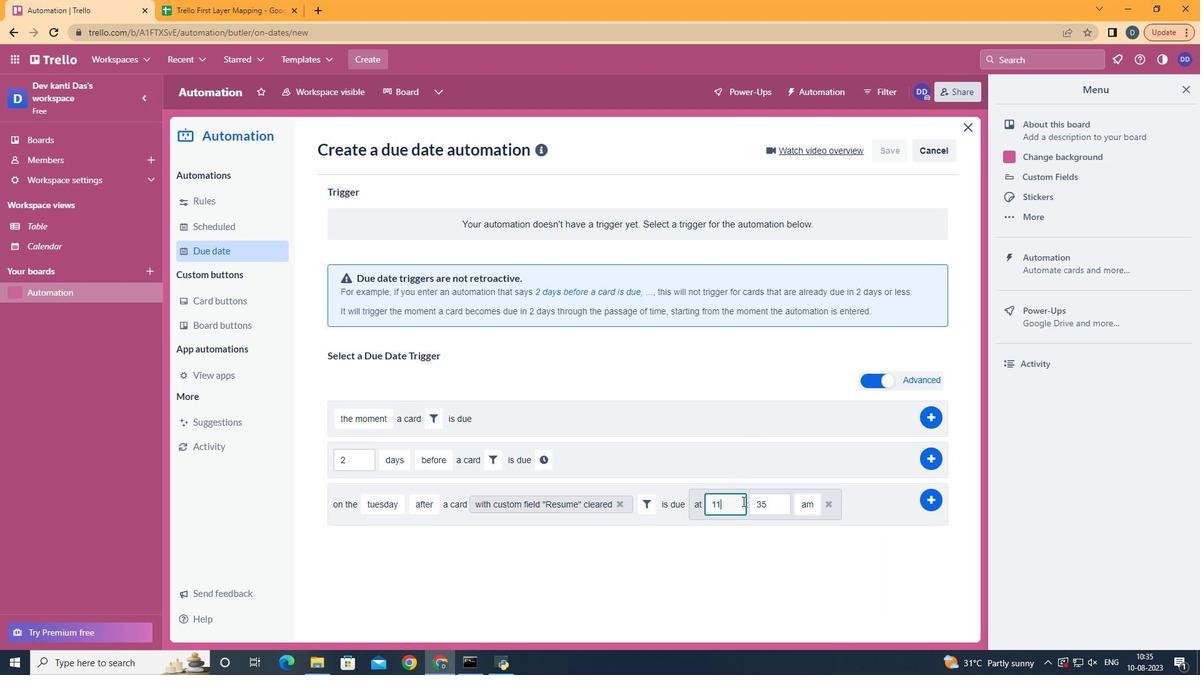 
Action: Mouse moved to (777, 498)
Screenshot: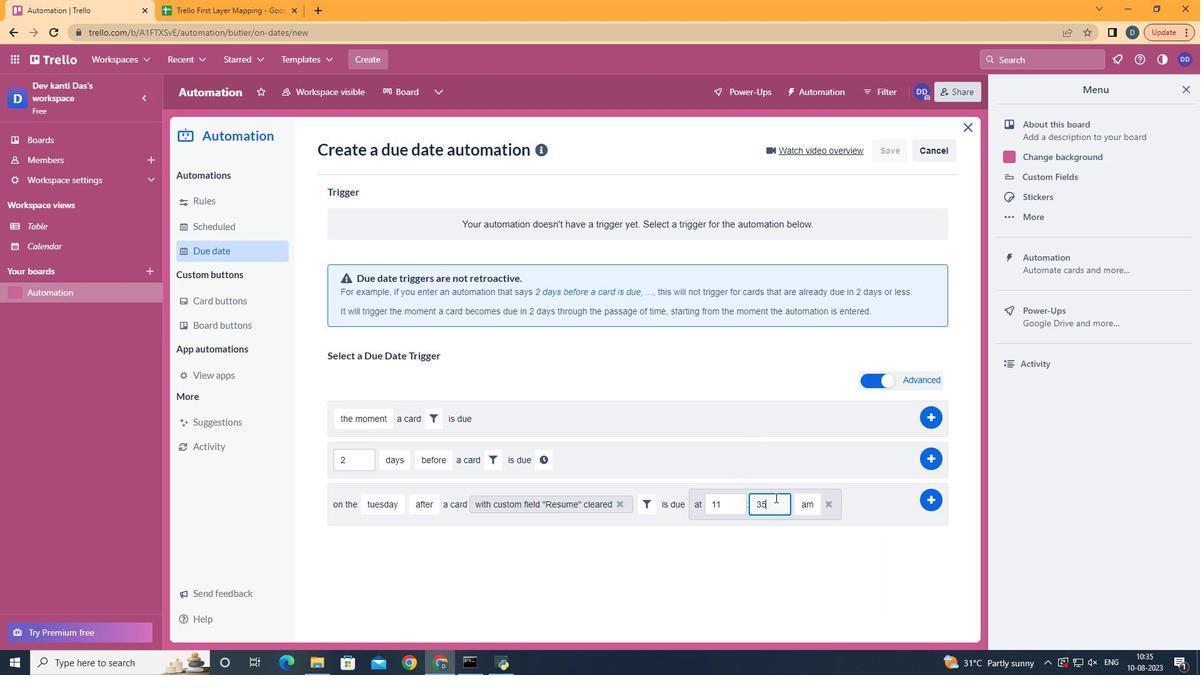 
Action: Mouse pressed left at (777, 498)
Screenshot: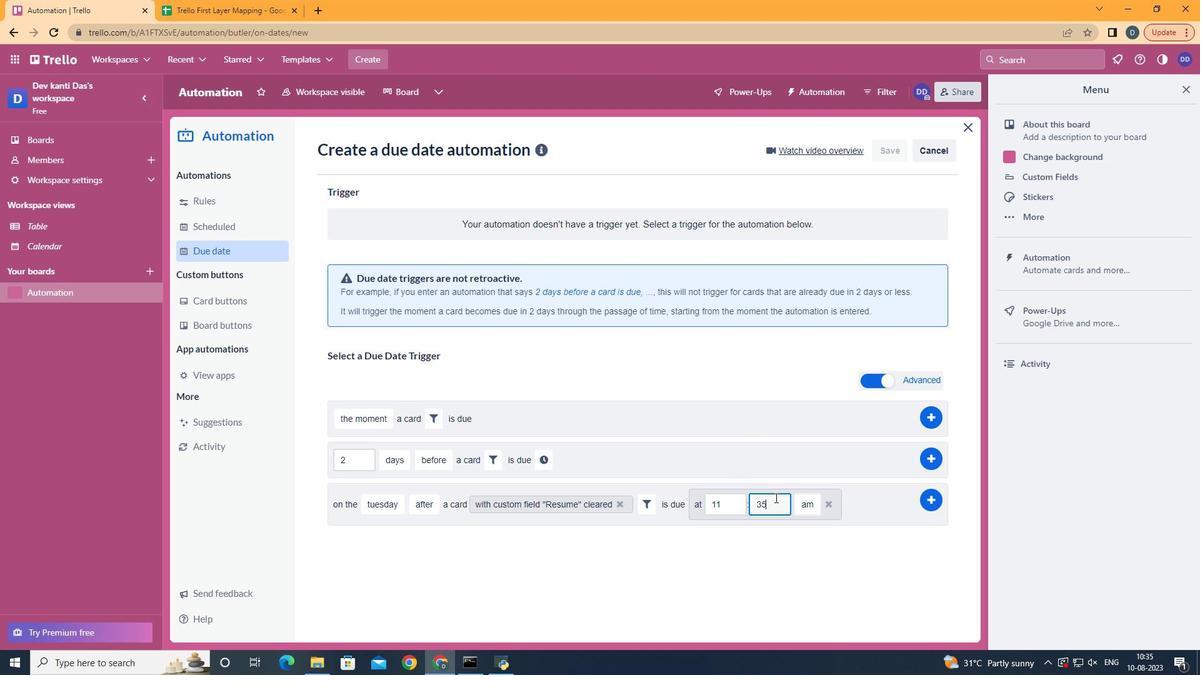
Action: Mouse moved to (776, 498)
Screenshot: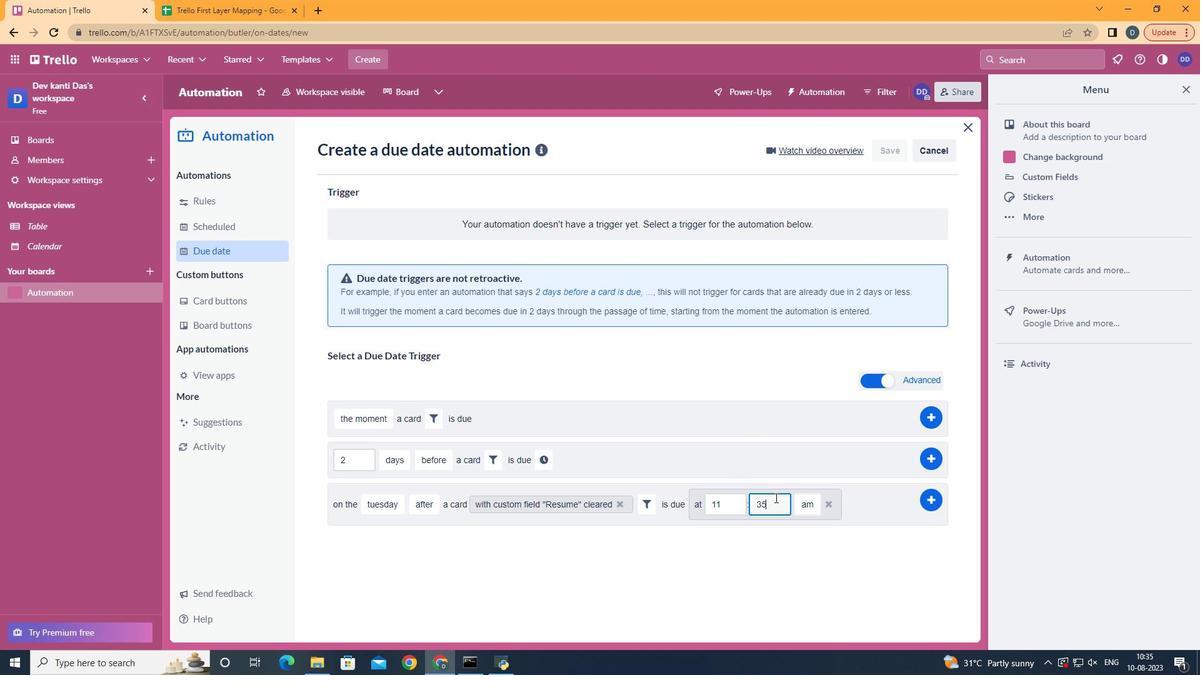 
Action: Key pressed <Key.backspace><Key.backspace>00
Screenshot: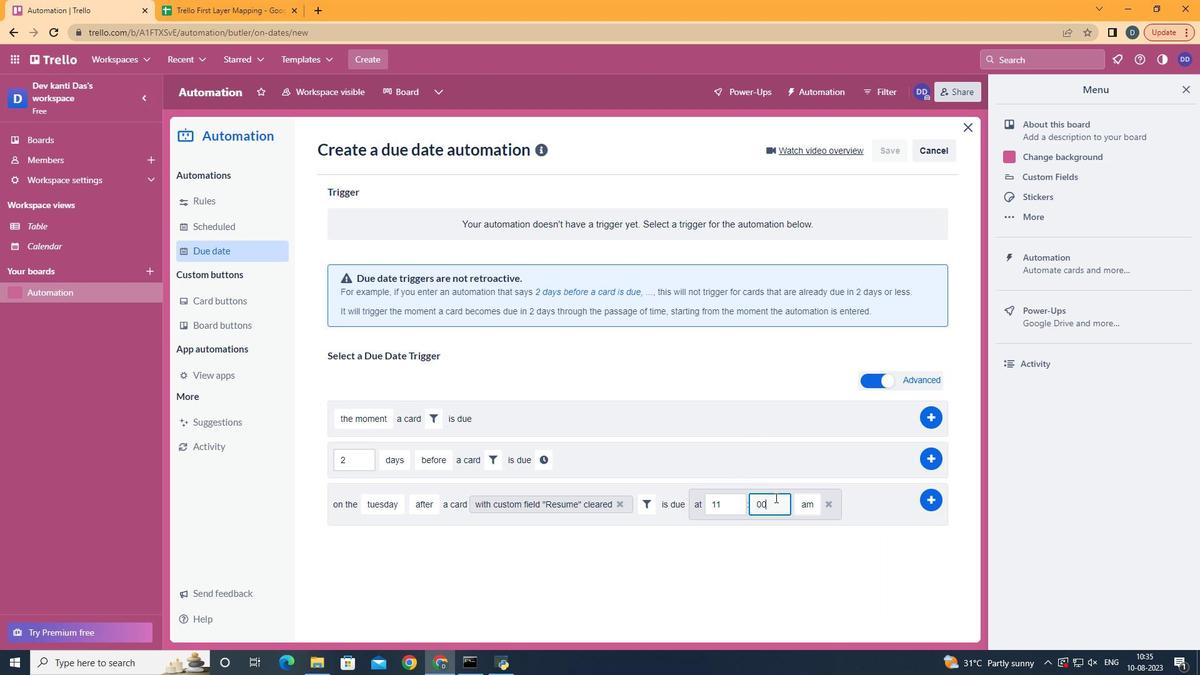 
Action: Mouse moved to (932, 494)
Screenshot: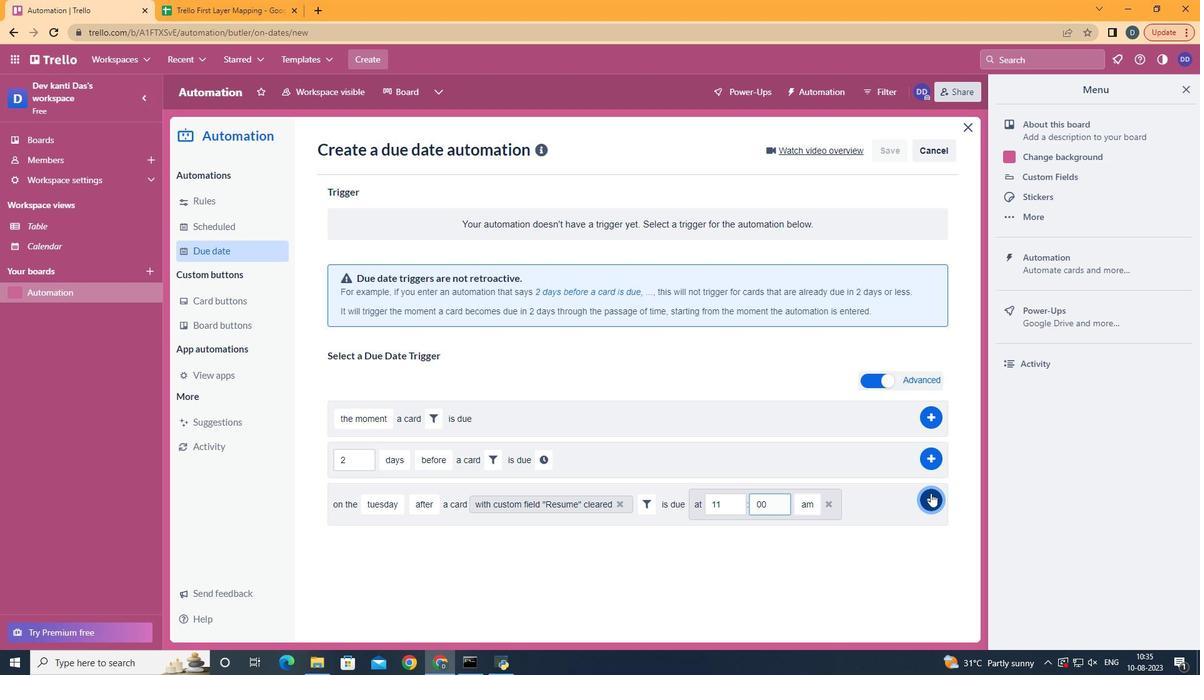 
Action: Mouse pressed left at (932, 494)
Screenshot: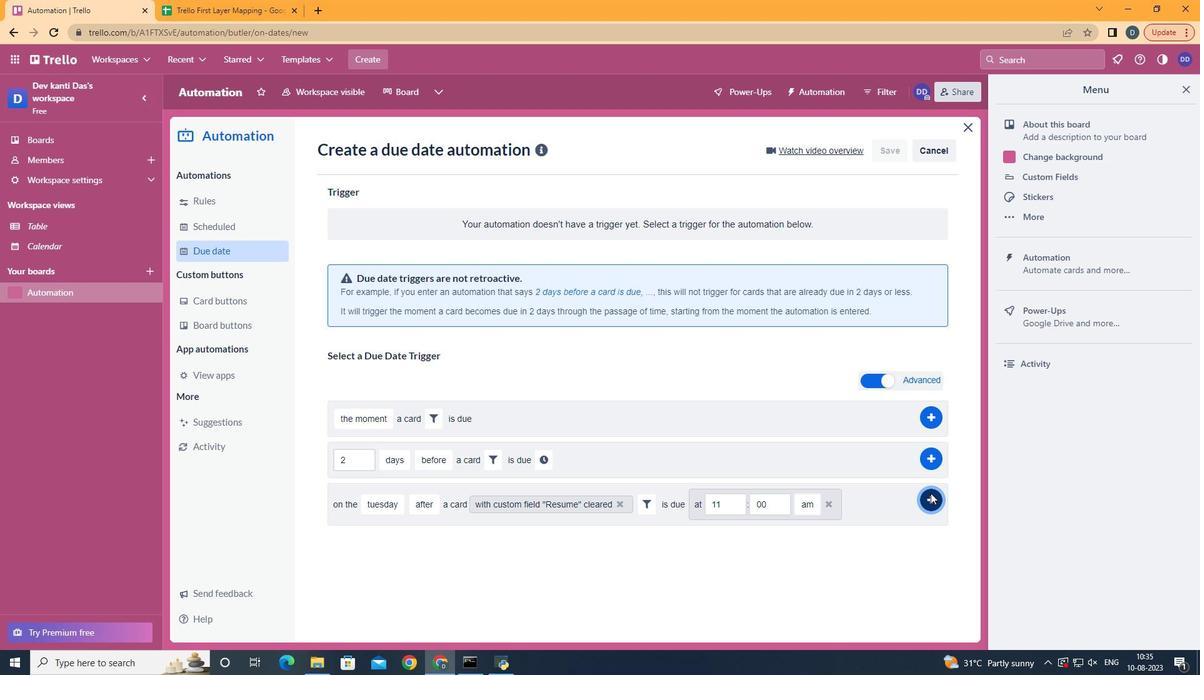 
Action: Mouse moved to (611, 311)
Screenshot: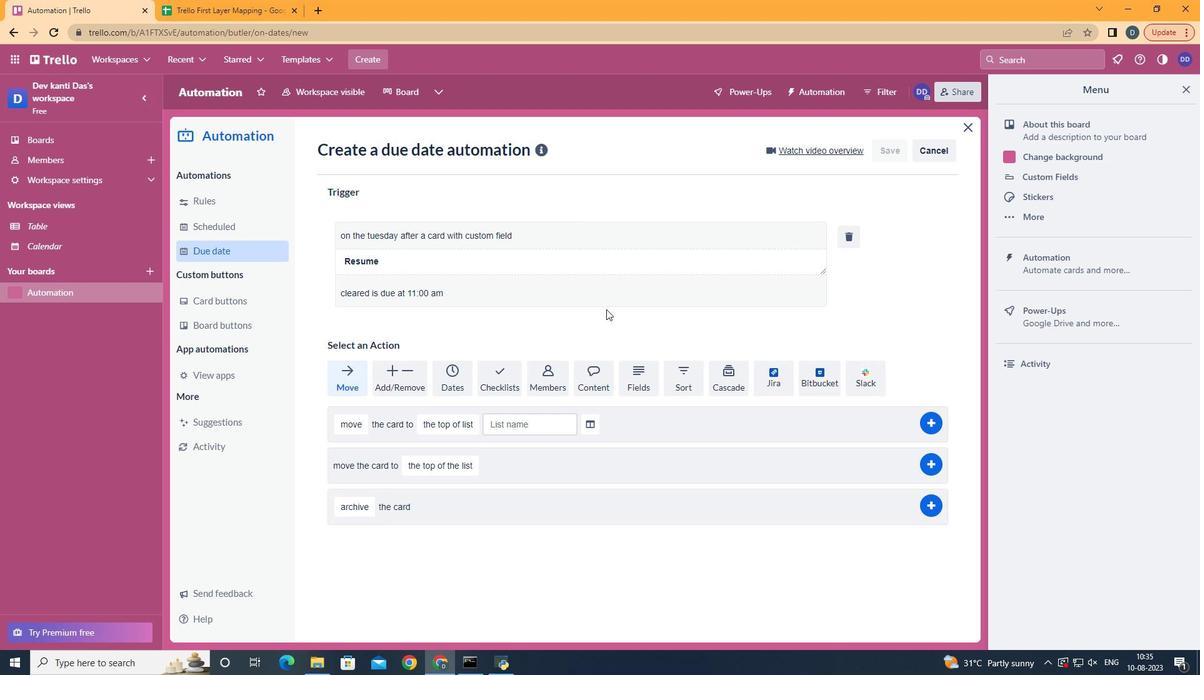 
